 Task: Create validation rules in progress_update object.
Action: Mouse moved to (583, 49)
Screenshot: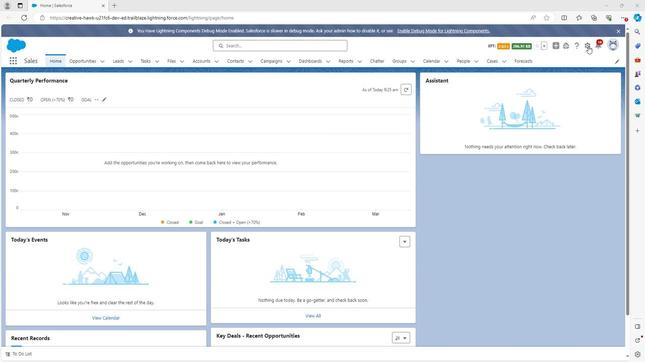 
Action: Mouse pressed left at (583, 49)
Screenshot: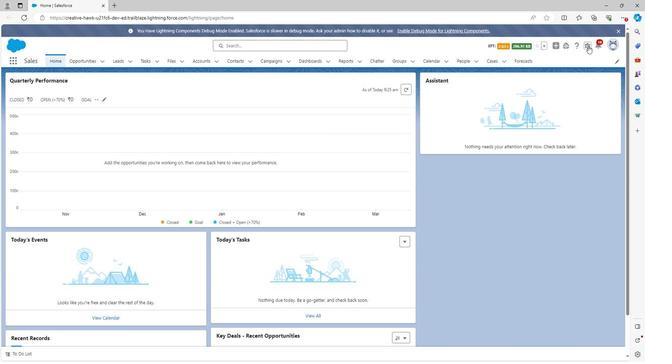 
Action: Mouse moved to (559, 71)
Screenshot: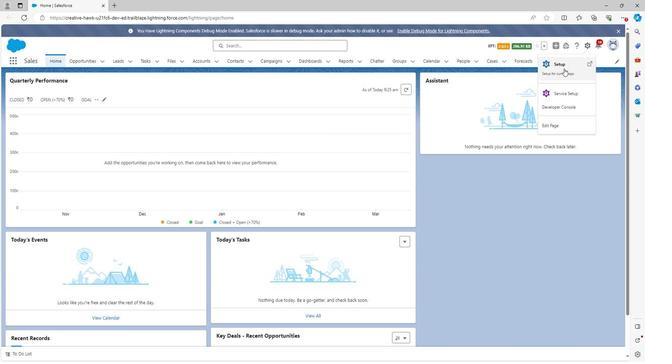 
Action: Mouse pressed left at (559, 71)
Screenshot: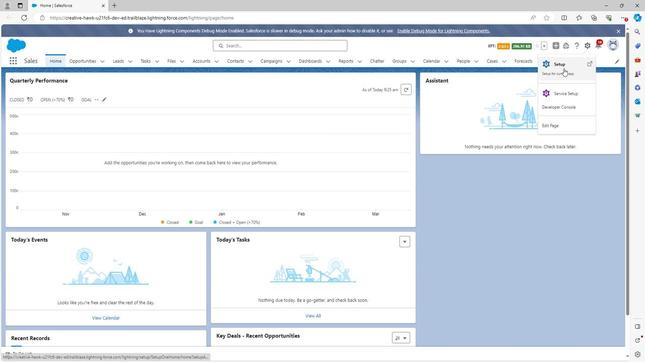 
Action: Mouse moved to (86, 65)
Screenshot: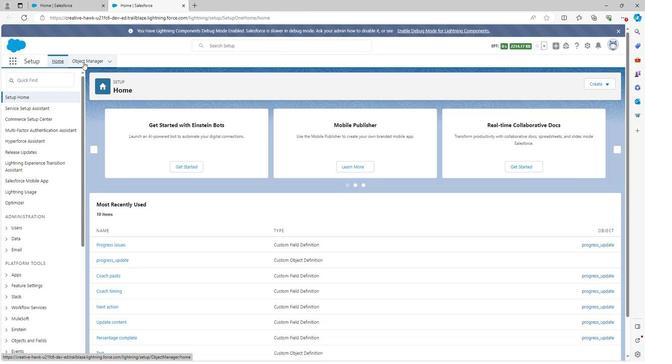 
Action: Mouse pressed left at (86, 65)
Screenshot: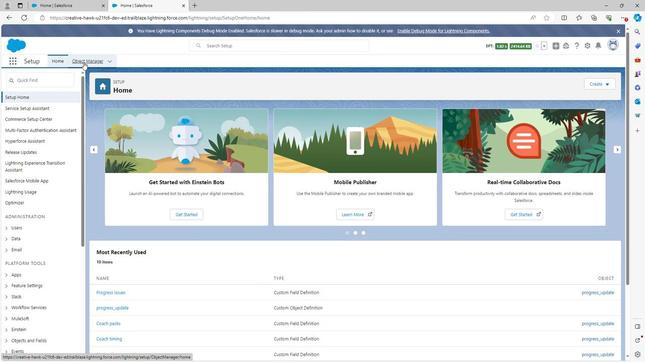 
Action: Mouse moved to (57, 256)
Screenshot: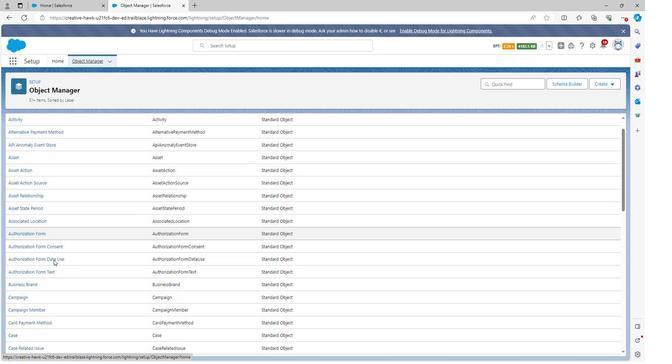 
Action: Mouse scrolled (57, 256) with delta (0, 0)
Screenshot: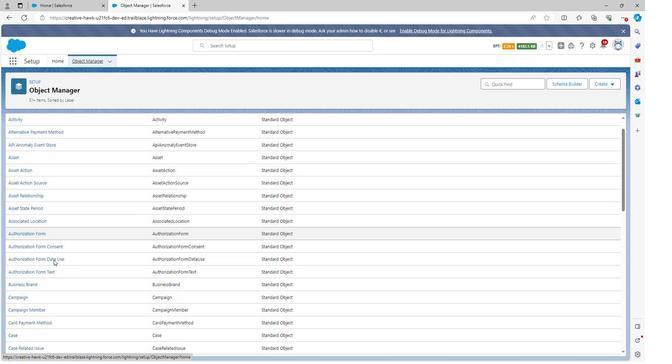 
Action: Mouse moved to (56, 261)
Screenshot: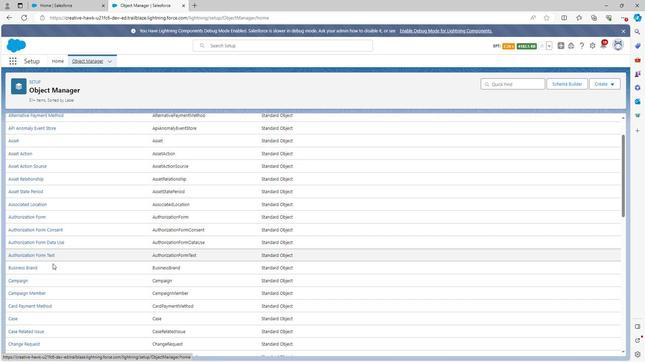 
Action: Mouse scrolled (56, 260) with delta (0, 0)
Screenshot: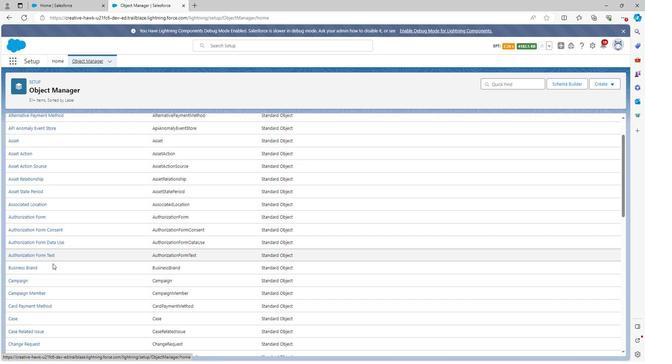 
Action: Mouse moved to (56, 261)
Screenshot: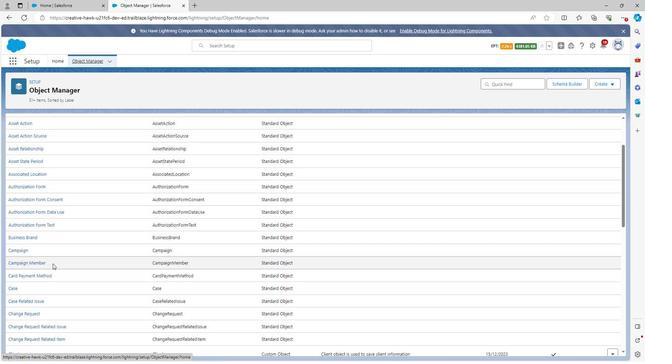 
Action: Mouse scrolled (56, 261) with delta (0, 0)
Screenshot: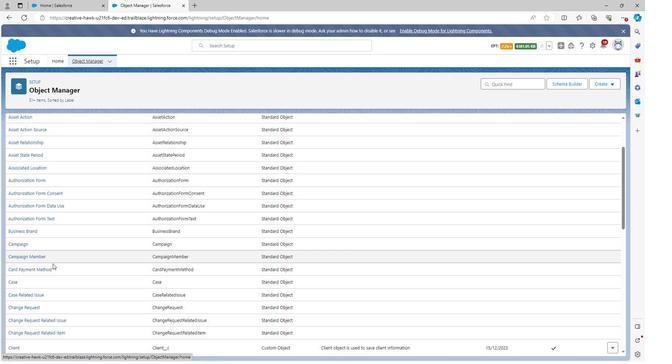 
Action: Mouse moved to (55, 262)
Screenshot: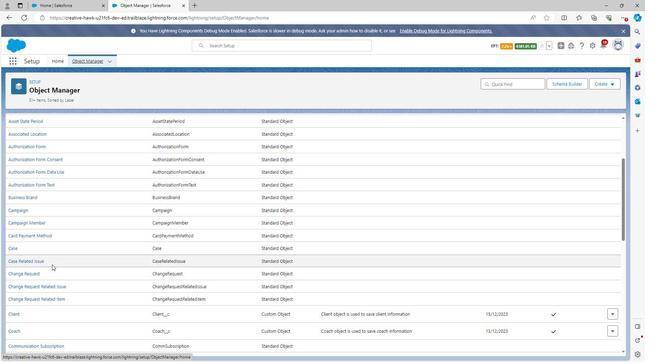 
Action: Mouse scrolled (55, 262) with delta (0, 0)
Screenshot: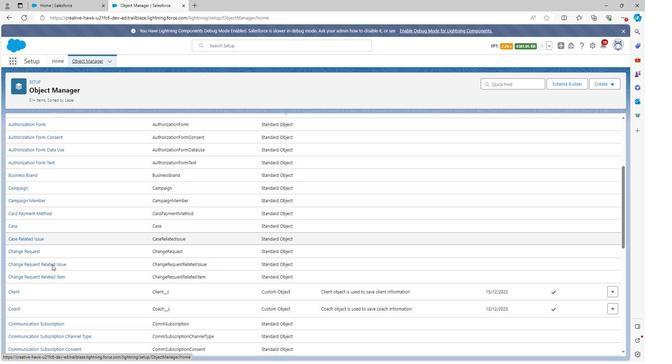 
Action: Mouse scrolled (55, 262) with delta (0, 0)
Screenshot: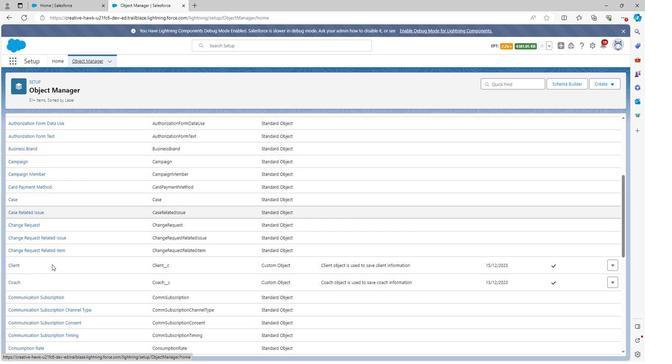 
Action: Mouse moved to (55, 263)
Screenshot: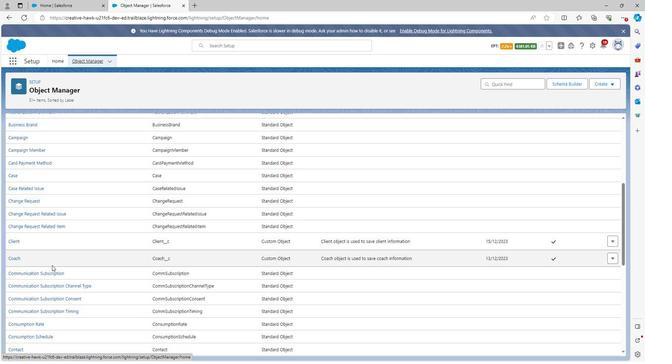 
Action: Mouse scrolled (55, 262) with delta (0, 0)
Screenshot: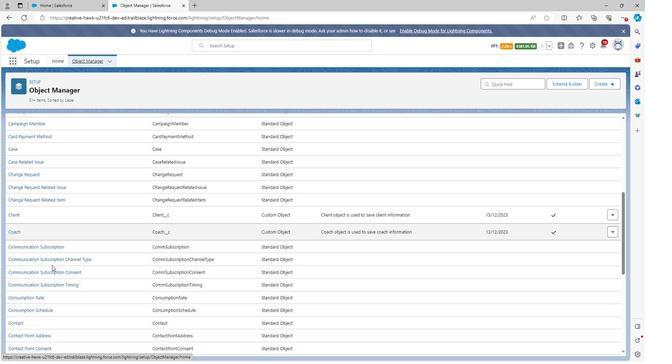 
Action: Mouse scrolled (55, 262) with delta (0, 0)
Screenshot: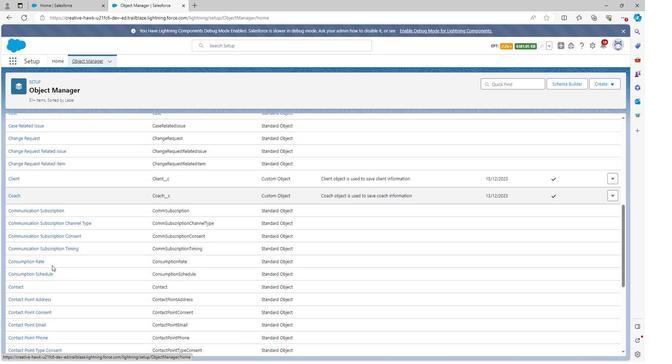 
Action: Mouse scrolled (55, 262) with delta (0, 0)
Screenshot: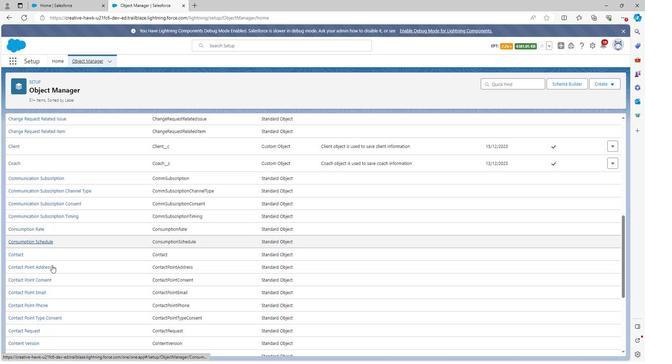 
Action: Mouse scrolled (55, 262) with delta (0, 0)
Screenshot: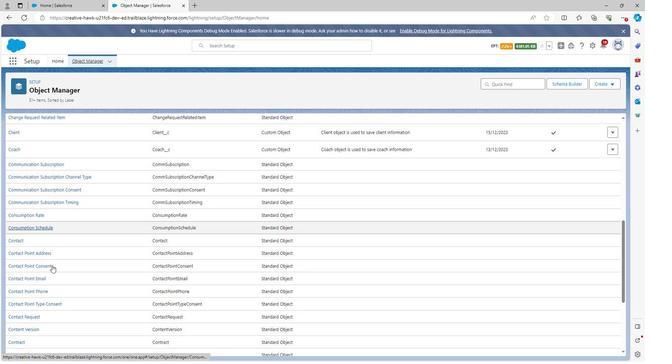 
Action: Mouse scrolled (55, 262) with delta (0, 0)
Screenshot: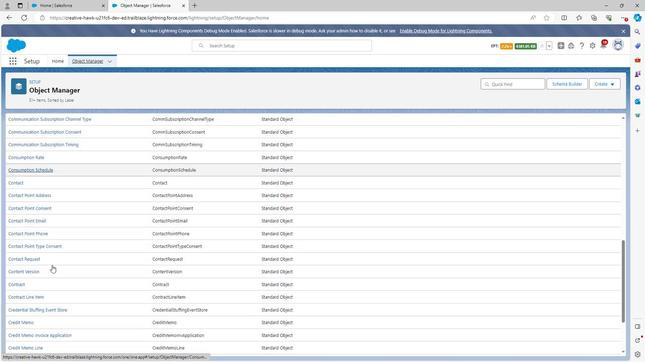 
Action: Mouse scrolled (55, 262) with delta (0, 0)
Screenshot: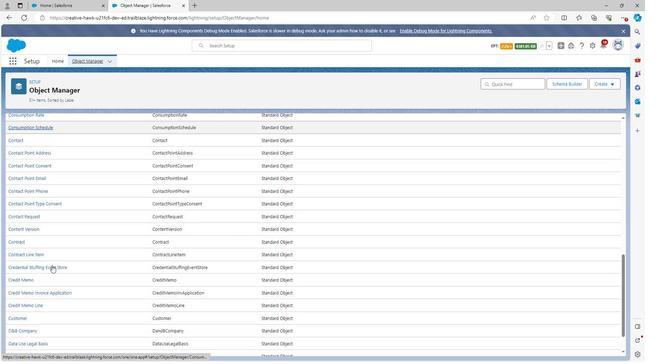 
Action: Mouse scrolled (55, 262) with delta (0, 0)
Screenshot: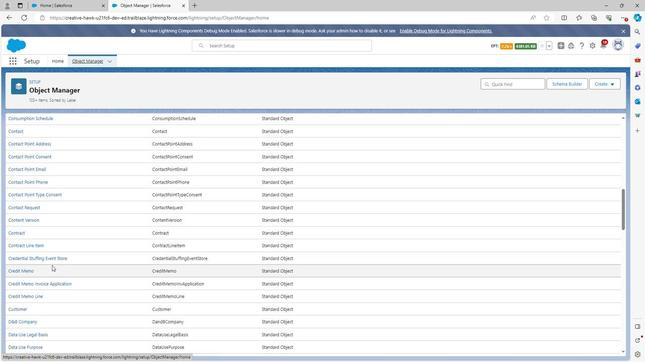 
Action: Mouse scrolled (55, 262) with delta (0, 0)
Screenshot: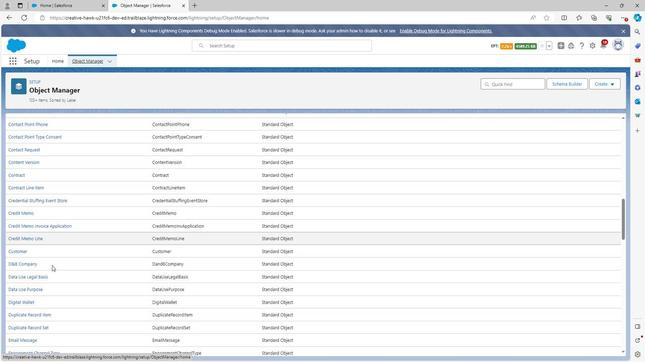
Action: Mouse moved to (55, 264)
Screenshot: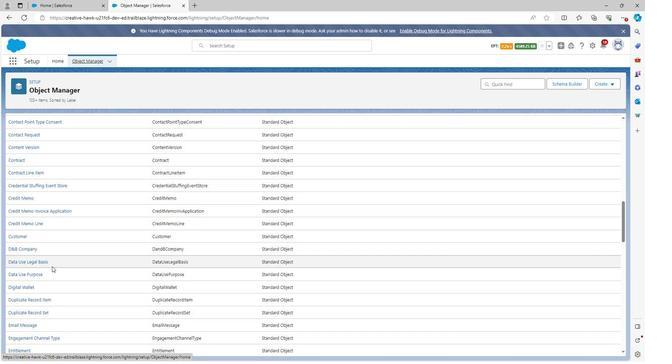 
Action: Mouse scrolled (55, 263) with delta (0, 0)
Screenshot: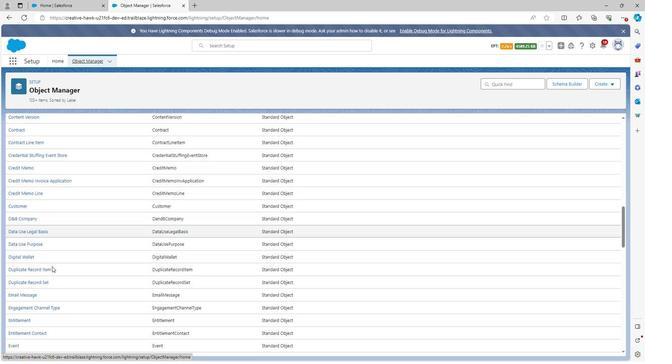 
Action: Mouse scrolled (55, 263) with delta (0, 0)
Screenshot: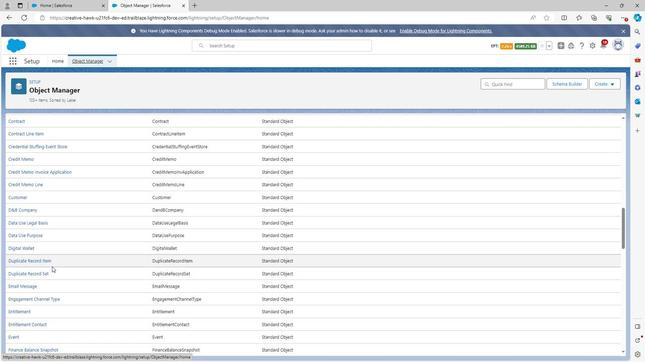 
Action: Mouse scrolled (55, 263) with delta (0, 0)
Screenshot: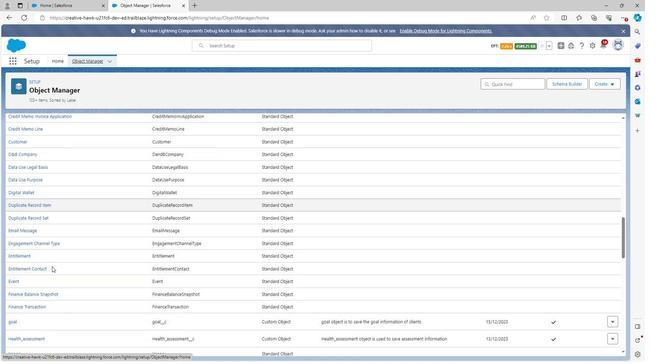 
Action: Mouse scrolled (55, 263) with delta (0, 0)
Screenshot: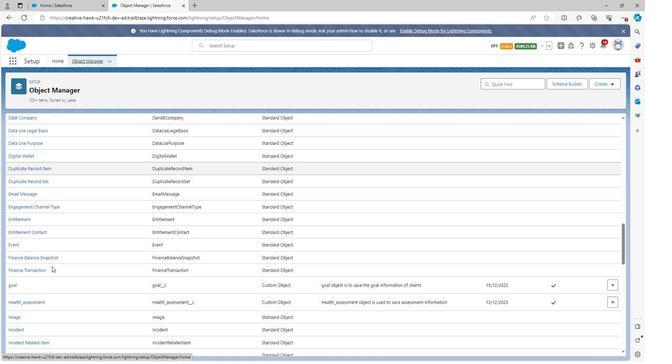 
Action: Mouse scrolled (55, 263) with delta (0, 0)
Screenshot: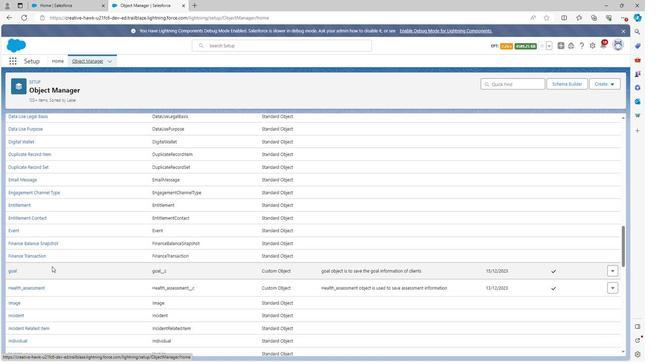 
Action: Mouse moved to (55, 264)
Screenshot: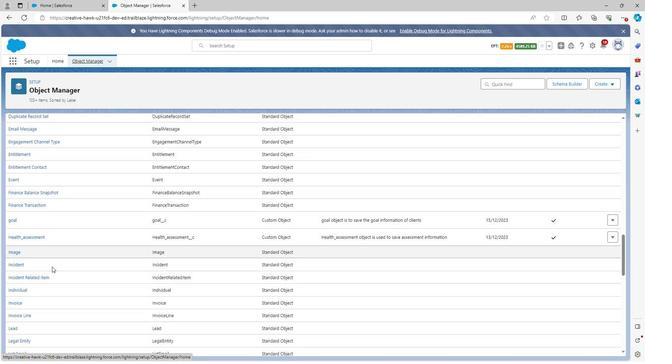
Action: Mouse scrolled (55, 264) with delta (0, 0)
Screenshot: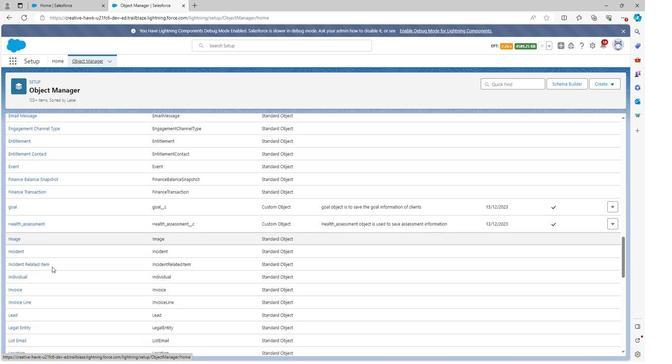 
Action: Mouse moved to (55, 265)
Screenshot: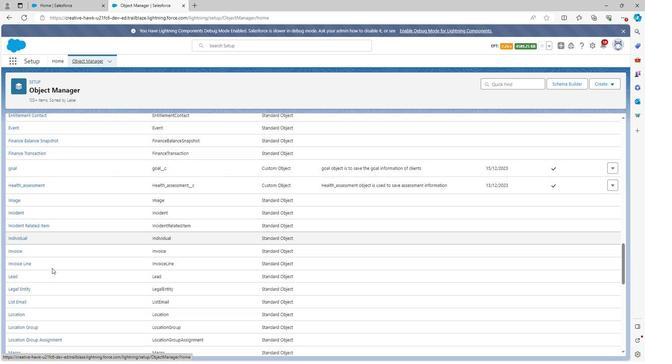 
Action: Mouse scrolled (55, 265) with delta (0, 0)
Screenshot: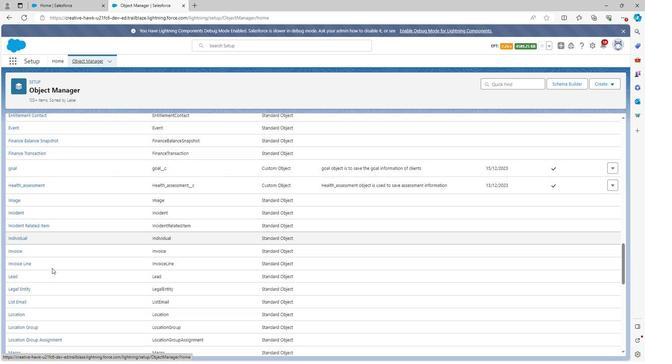 
Action: Mouse scrolled (55, 265) with delta (0, 0)
Screenshot: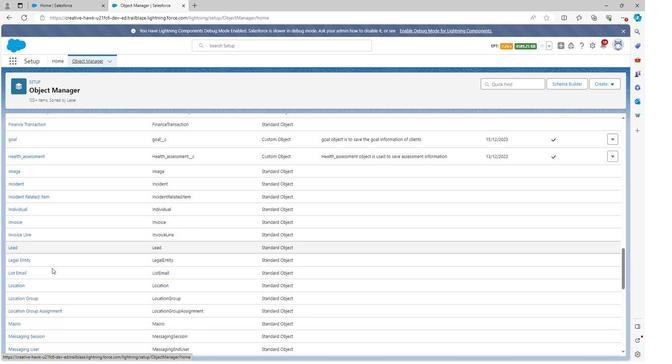 
Action: Mouse moved to (55, 266)
Screenshot: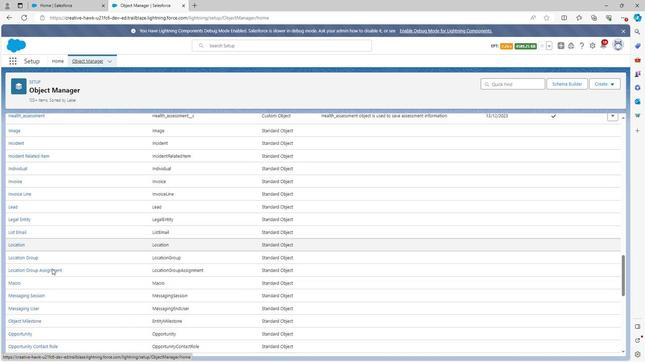 
Action: Mouse scrolled (55, 266) with delta (0, 0)
Screenshot: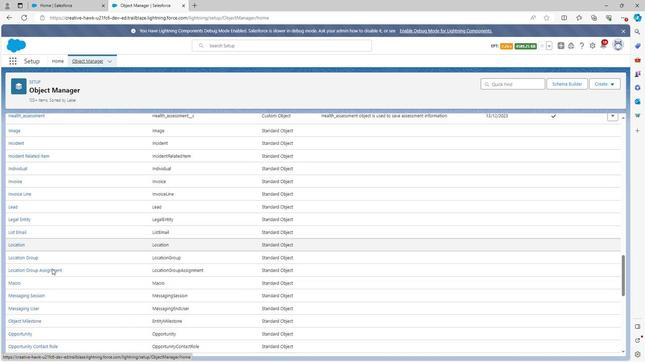 
Action: Mouse scrolled (55, 266) with delta (0, 0)
Screenshot: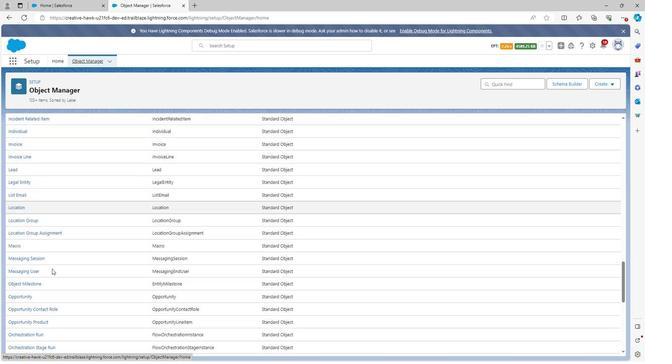 
Action: Mouse scrolled (55, 266) with delta (0, 0)
Screenshot: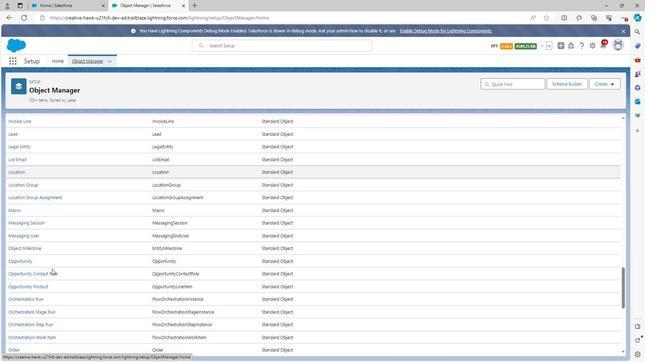 
Action: Mouse scrolled (55, 266) with delta (0, 0)
Screenshot: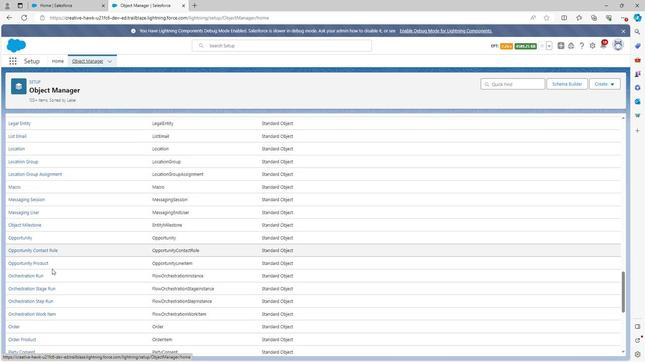 
Action: Mouse scrolled (55, 266) with delta (0, 0)
Screenshot: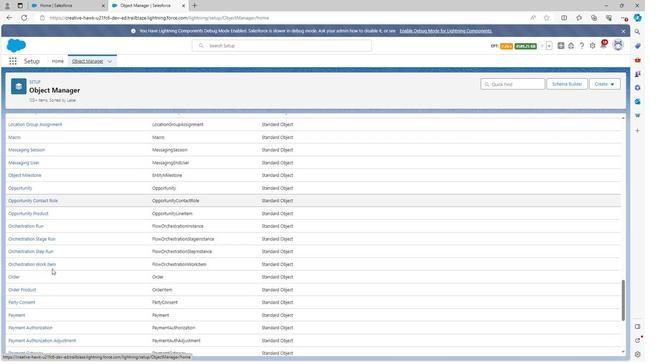 
Action: Mouse scrolled (55, 266) with delta (0, 0)
Screenshot: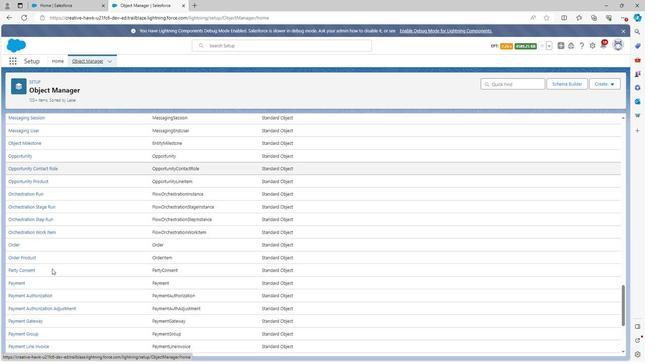 
Action: Mouse scrolled (55, 266) with delta (0, 0)
Screenshot: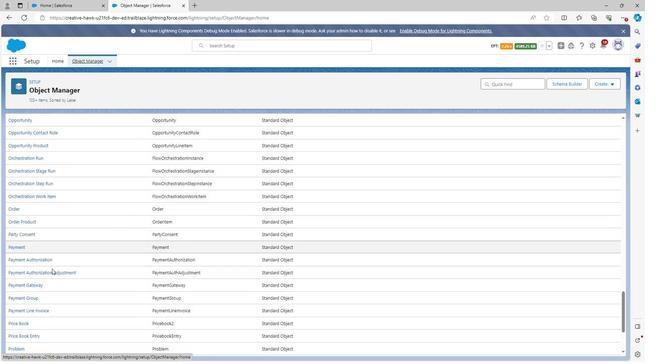 
Action: Mouse scrolled (55, 266) with delta (0, 0)
Screenshot: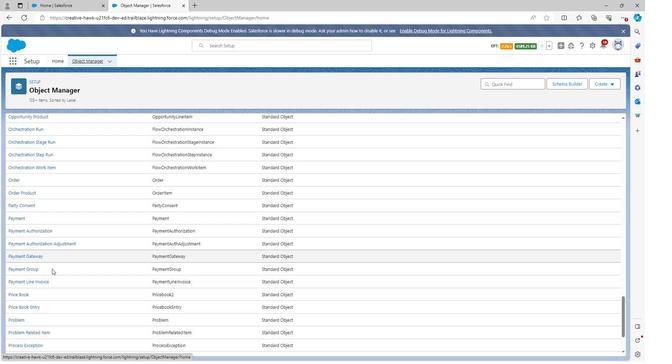 
Action: Mouse scrolled (55, 266) with delta (0, 0)
Screenshot: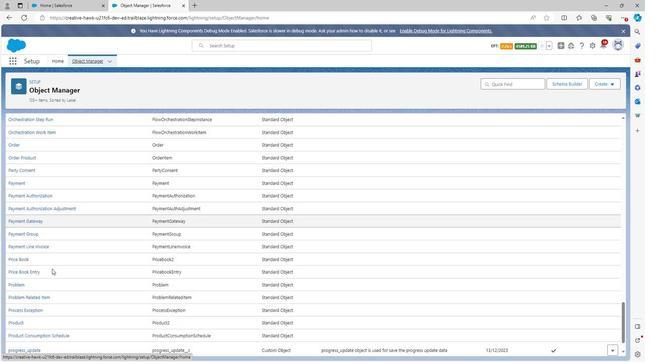 
Action: Mouse scrolled (55, 266) with delta (0, 0)
Screenshot: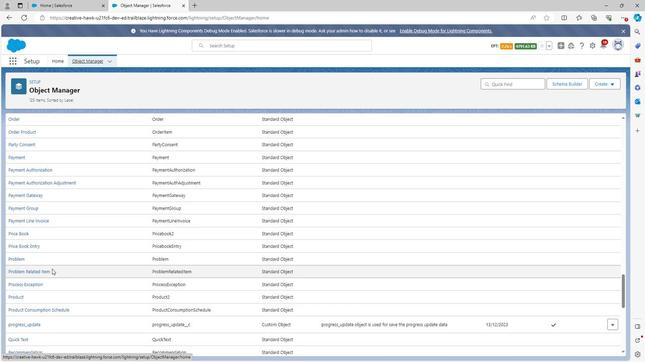
Action: Mouse moved to (55, 266)
Screenshot: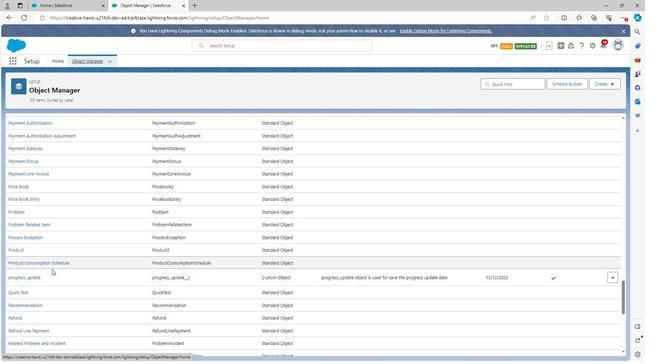 
Action: Mouse scrolled (55, 266) with delta (0, 0)
Screenshot: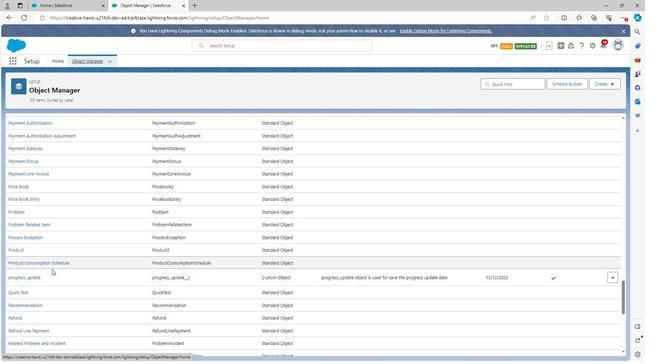 
Action: Mouse moved to (29, 254)
Screenshot: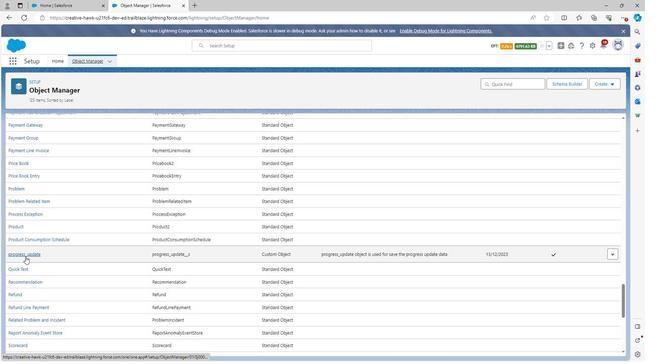 
Action: Mouse pressed left at (29, 254)
Screenshot: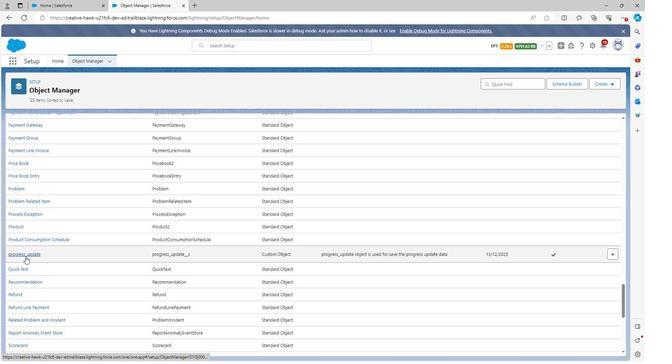 
Action: Mouse moved to (44, 133)
Screenshot: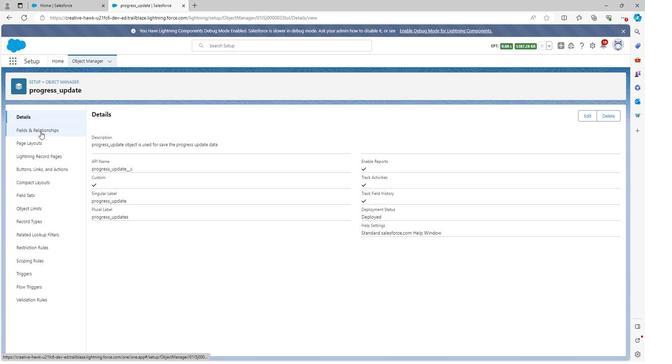 
Action: Mouse pressed left at (44, 133)
Screenshot: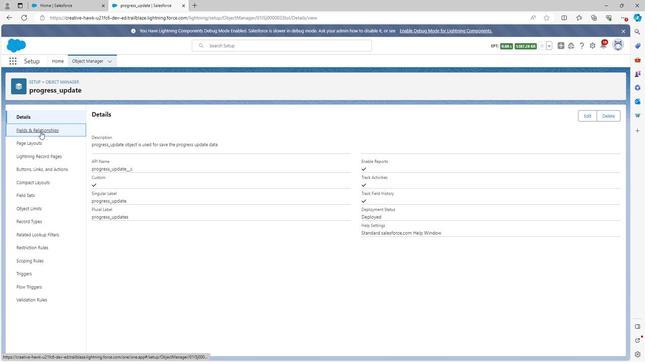 
Action: Mouse moved to (114, 234)
Screenshot: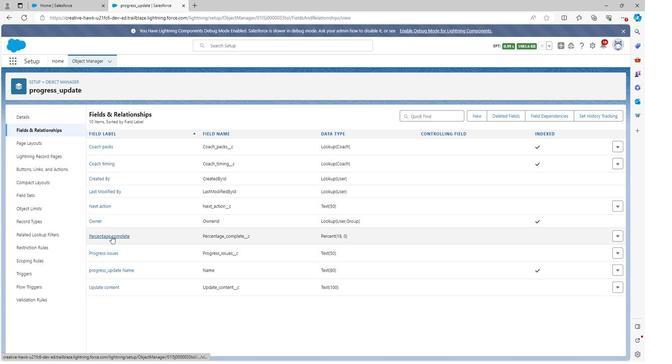 
Action: Mouse pressed left at (114, 234)
Screenshot: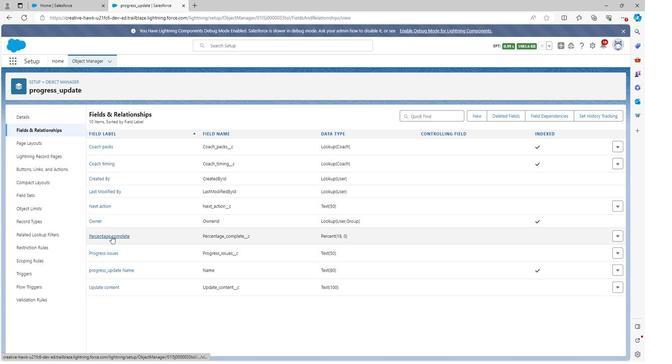 
Action: Mouse moved to (261, 289)
Screenshot: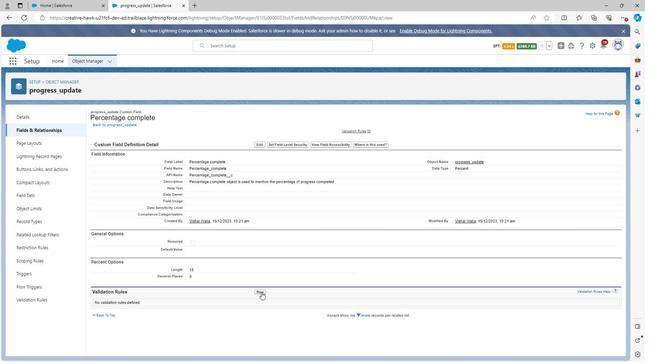 
Action: Mouse pressed left at (261, 289)
Screenshot: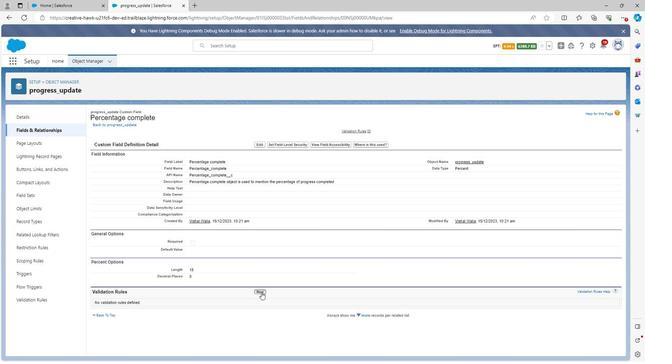 
Action: Mouse moved to (136, 159)
Screenshot: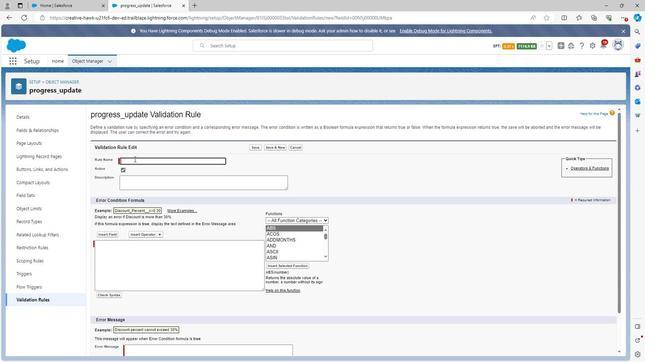 
Action: Key pressed percentage
Screenshot: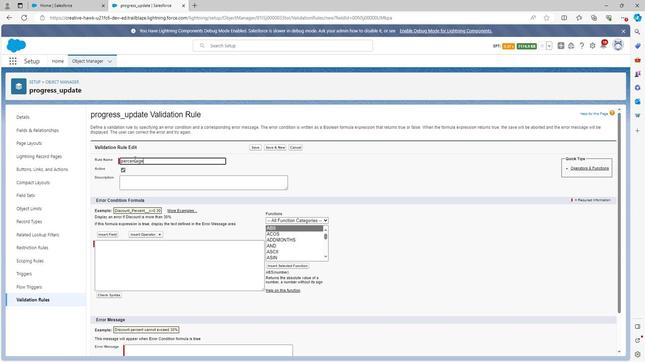 
Action: Mouse moved to (146, 178)
Screenshot: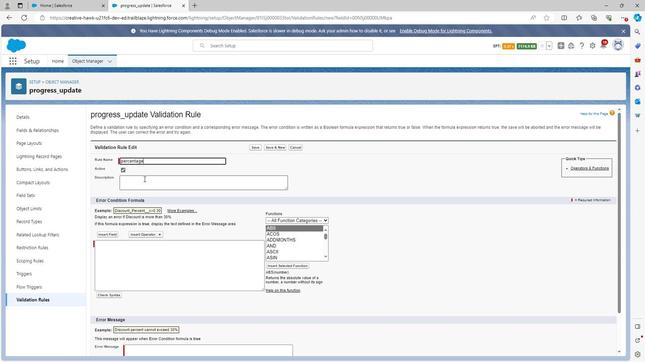 
Action: Mouse pressed left at (146, 178)
Screenshot: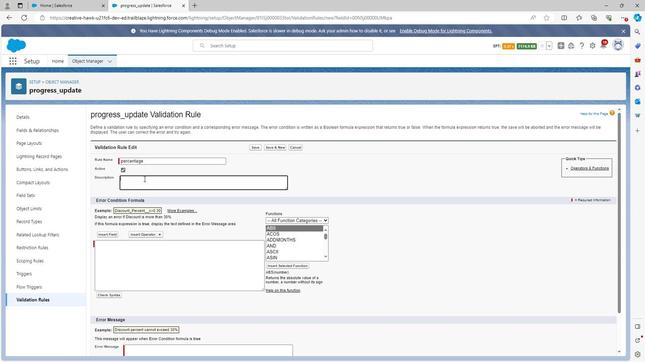 
Action: Mouse moved to (146, 179)
Screenshot: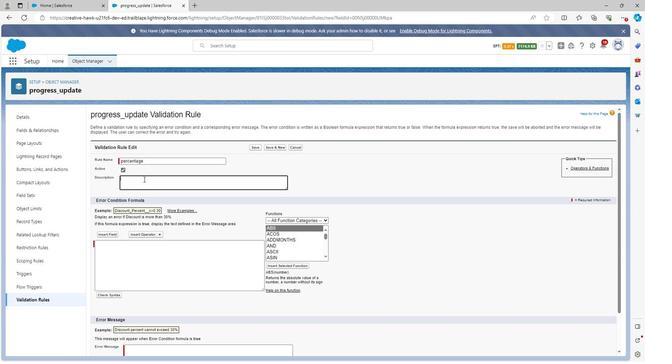 
Action: Key pressed percentage<Key.space>rule<Key.space>is<Key.space>used<Key.space>to<Key.space>define<Key.space>the<Key.space>percentage<Key.space>of<Key.space>complete
Screenshot: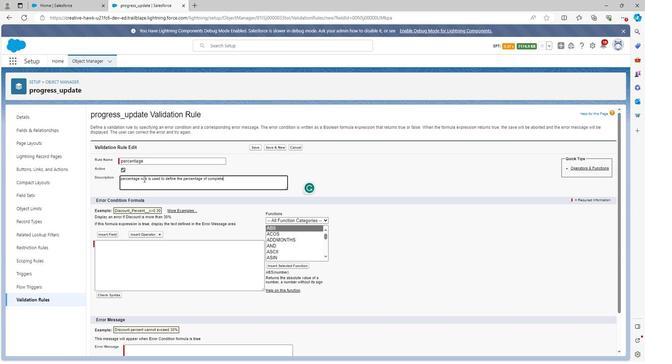 
Action: Mouse moved to (112, 230)
Screenshot: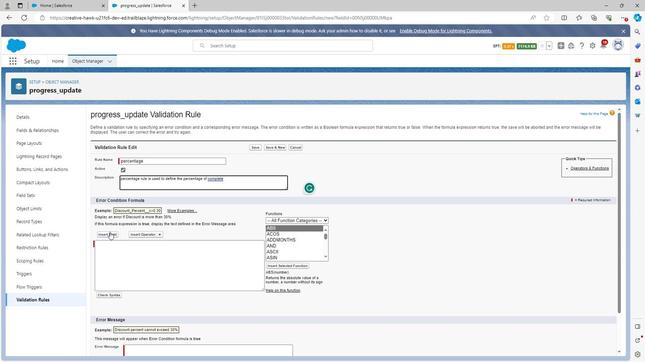 
Action: Mouse pressed left at (112, 230)
Screenshot: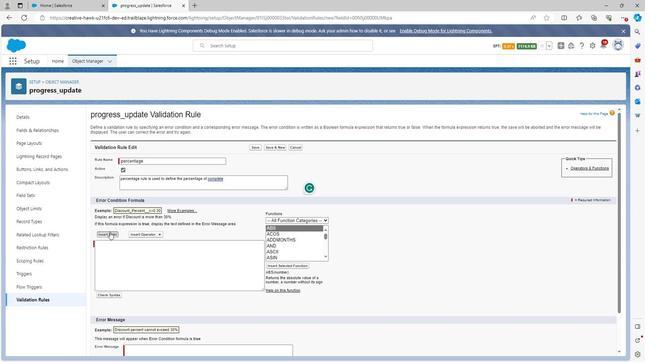 
Action: Mouse moved to (304, 228)
Screenshot: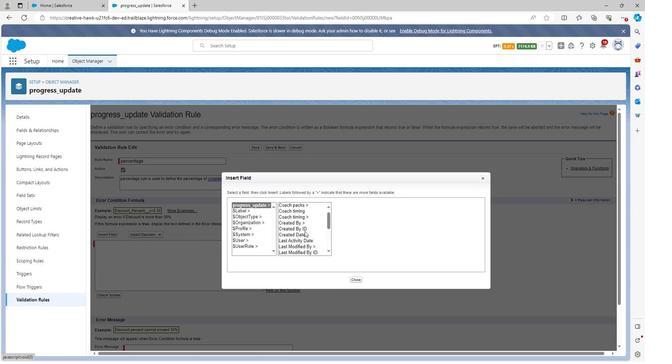 
Action: Mouse scrolled (304, 228) with delta (0, 0)
Screenshot: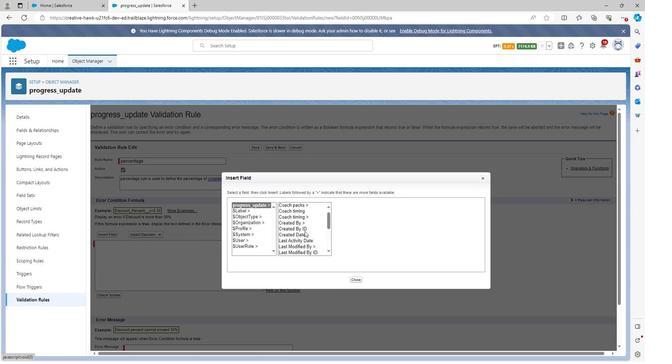 
Action: Mouse moved to (304, 229)
Screenshot: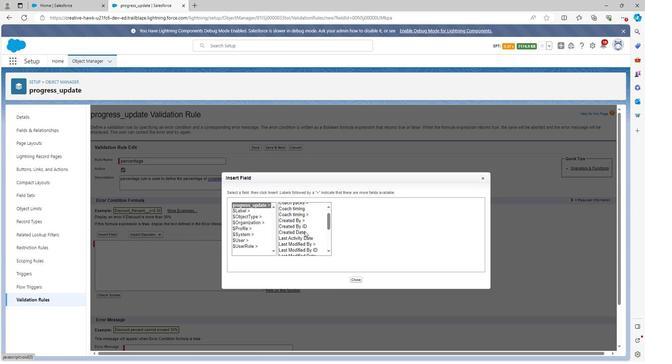 
Action: Mouse scrolled (304, 229) with delta (0, 0)
Screenshot: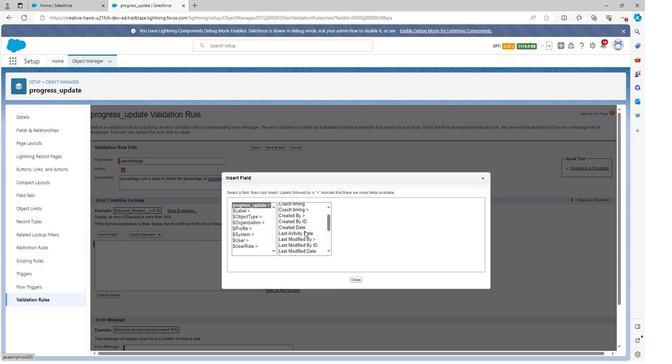 
Action: Mouse moved to (303, 231)
Screenshot: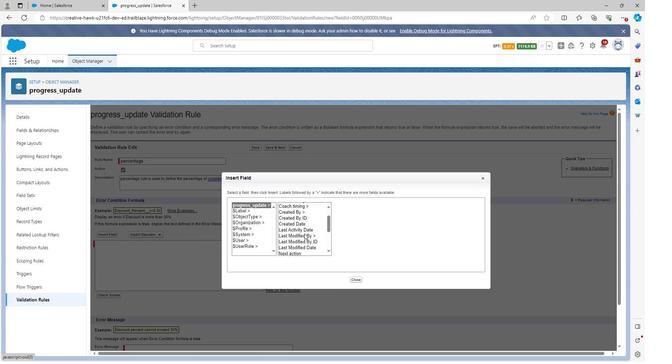 
Action: Mouse scrolled (303, 231) with delta (0, 0)
Screenshot: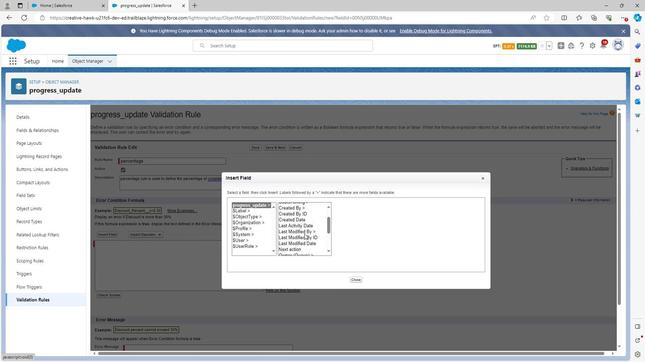 
Action: Mouse moved to (303, 232)
Screenshot: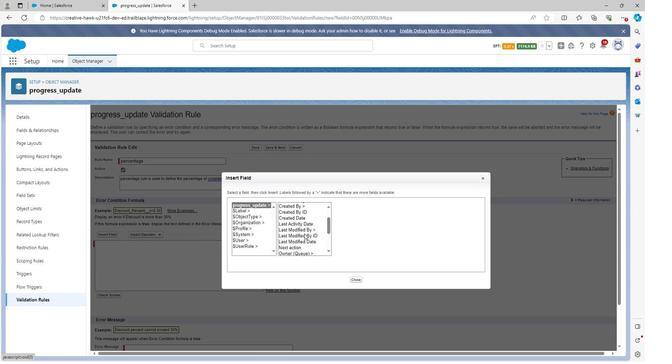 
Action: Mouse scrolled (303, 231) with delta (0, 0)
Screenshot: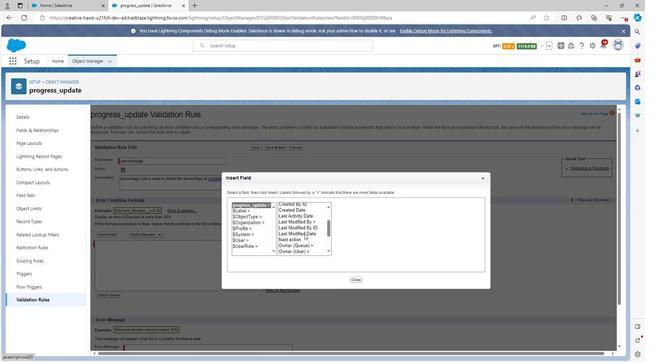
Action: Mouse scrolled (303, 231) with delta (0, 0)
Screenshot: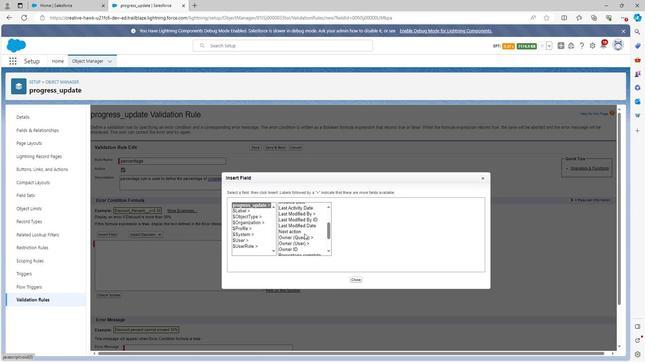 
Action: Mouse moved to (303, 232)
Screenshot: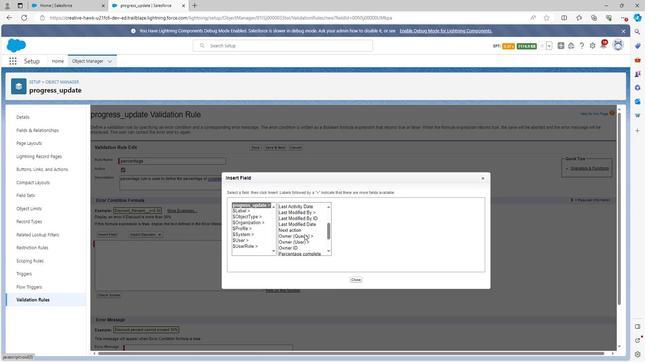 
Action: Mouse scrolled (303, 232) with delta (0, 0)
Screenshot: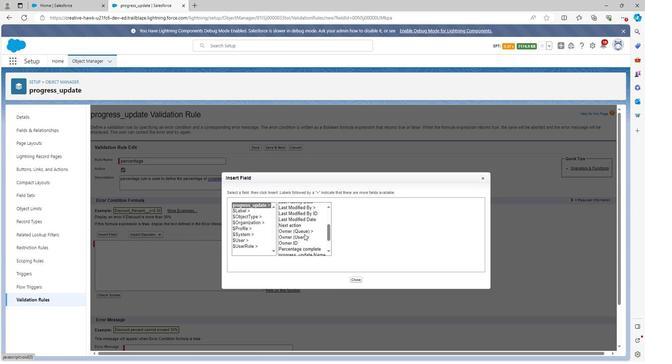 
Action: Mouse moved to (299, 242)
Screenshot: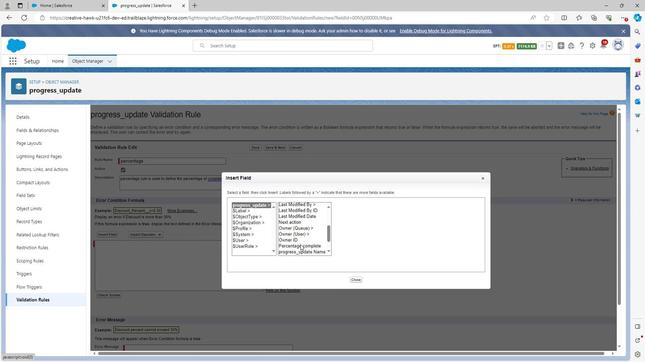 
Action: Mouse pressed left at (299, 242)
Screenshot: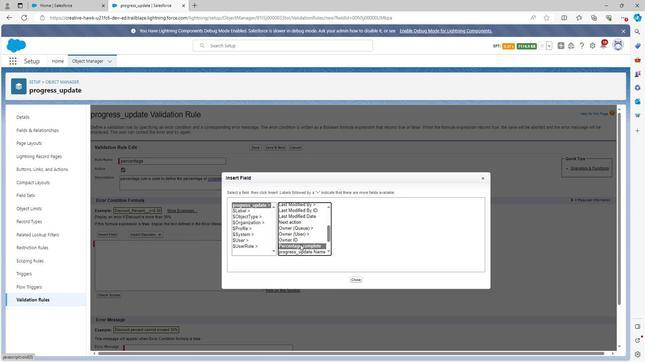 
Action: Mouse moved to (359, 239)
Screenshot: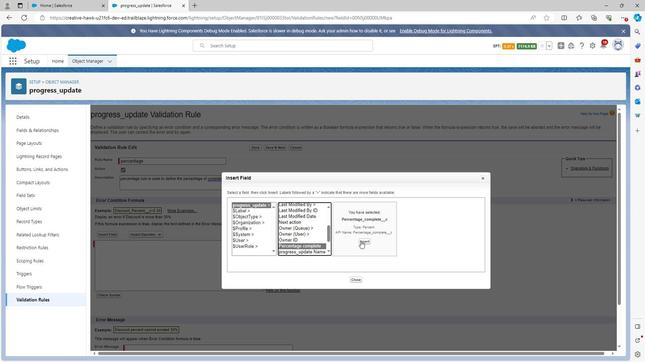 
Action: Mouse pressed left at (359, 239)
Screenshot: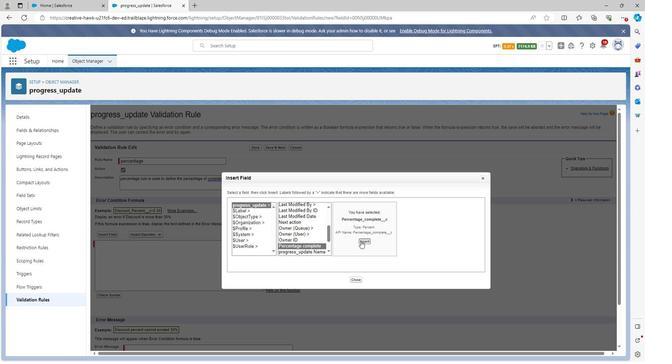 
Action: Mouse moved to (148, 231)
Screenshot: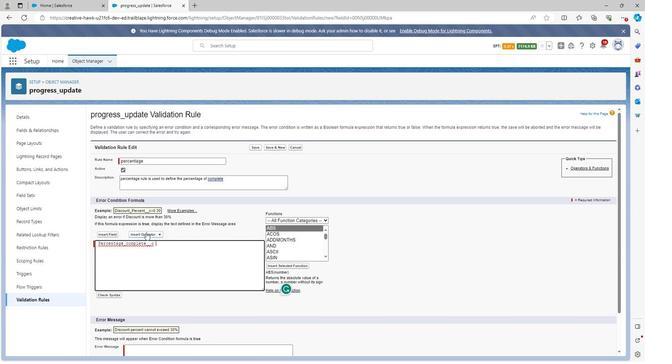 
Action: Mouse pressed left at (148, 231)
Screenshot: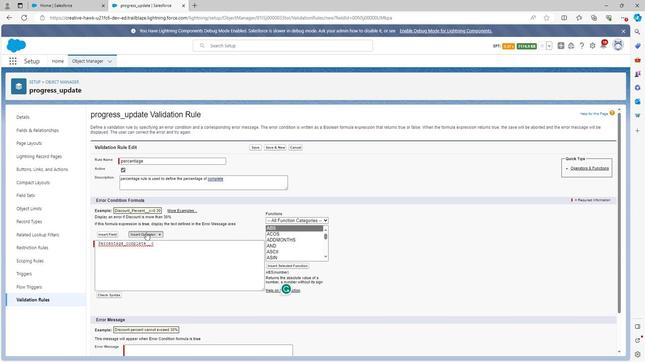 
Action: Mouse moved to (146, 318)
Screenshot: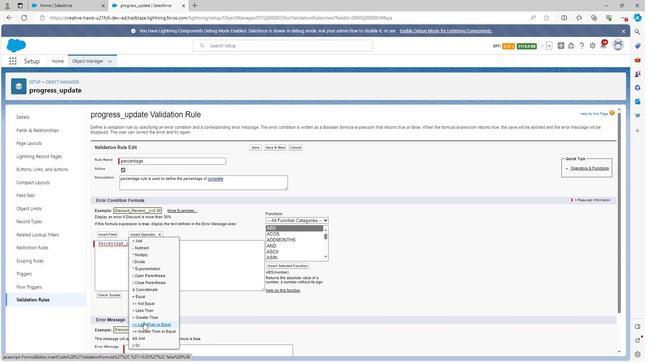 
Action: Mouse pressed left at (146, 318)
Screenshot: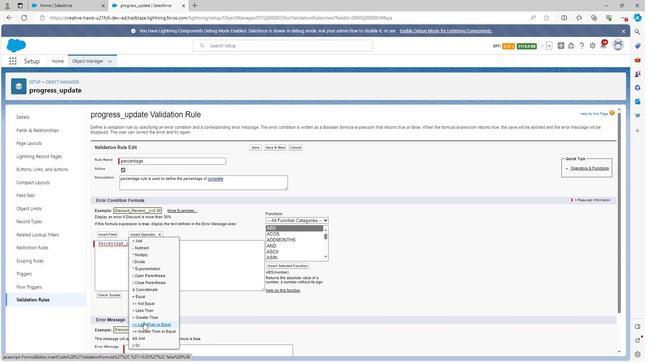 
Action: Mouse moved to (160, 285)
Screenshot: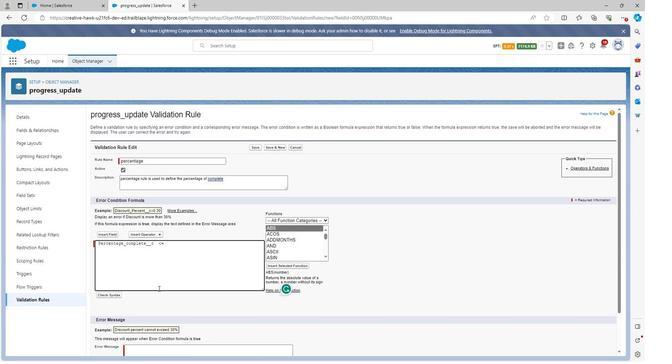 
Action: Key pressed 100
Screenshot: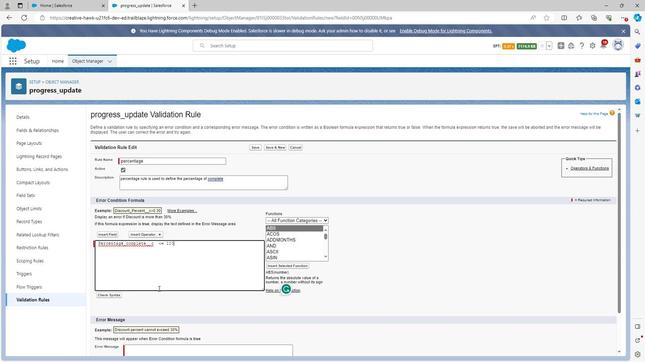 
Action: Mouse moved to (124, 296)
Screenshot: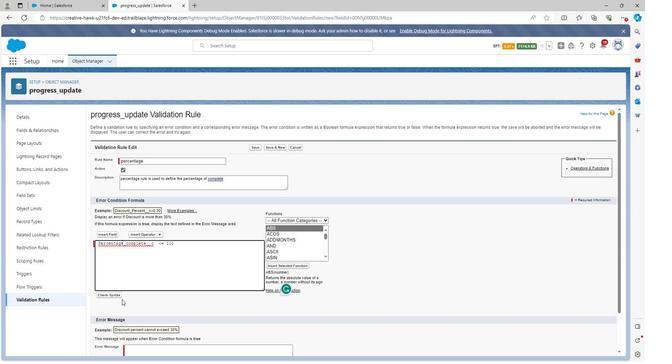 
Action: Mouse scrolled (124, 295) with delta (0, 0)
Screenshot: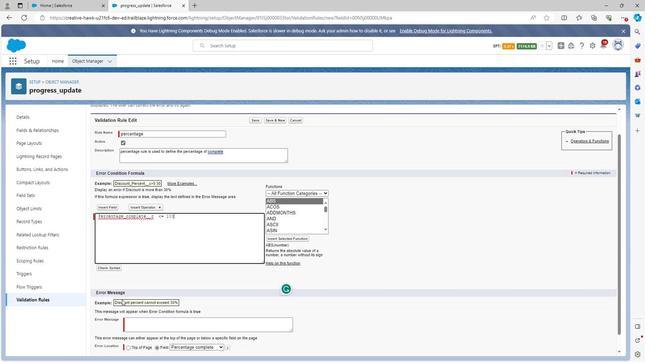 
Action: Mouse scrolled (124, 295) with delta (0, 0)
Screenshot: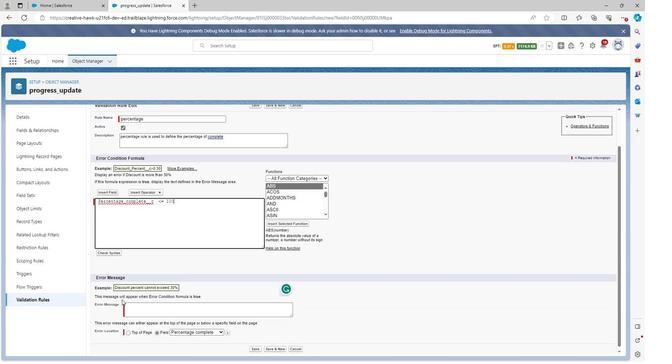 
Action: Mouse moved to (139, 302)
Screenshot: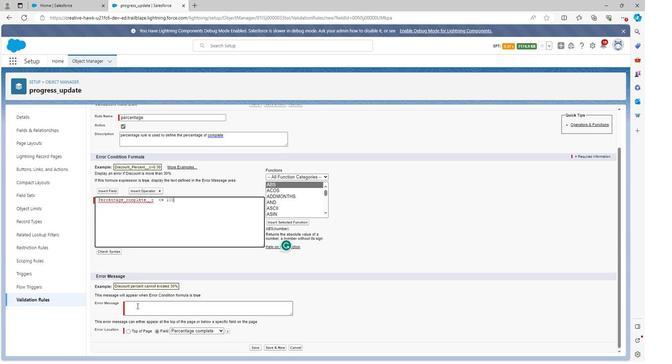 
Action: Mouse pressed left at (139, 302)
Screenshot: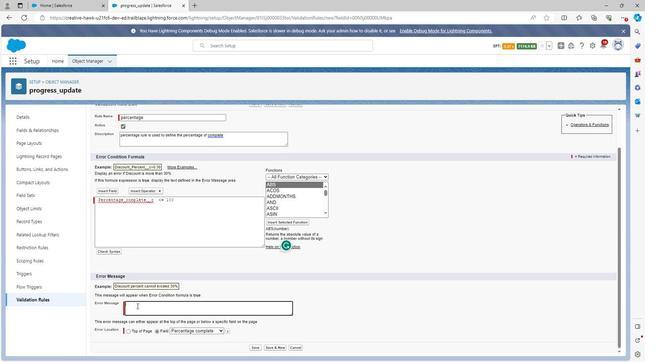 
Action: Key pressed <Key.shift><Key.shift><Key.shift><Key.shift><Key.shift><Key.shift><Key.shift>Percentage<Key.space>complete<Key.space>should<Key.space>not<Key.space>be<Key.space>equal<Key.space>===<Key.backspace><Key.backspace><Key.backspace><Key.backspace><Key.backspace><Key.backspace><Key.backspace><Key.backspace><Key.backspace>greater<Key.space>than<Key.space>100
Screenshot: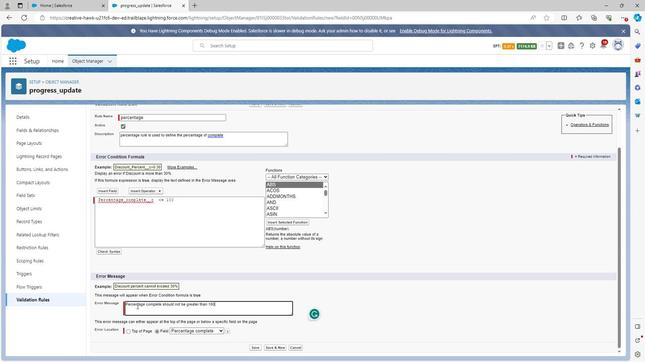 
Action: Mouse moved to (144, 299)
Screenshot: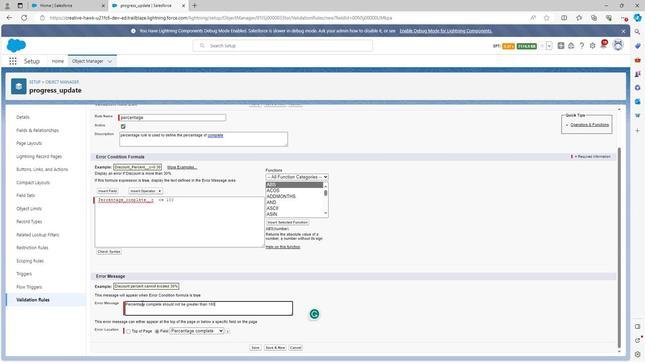 
Action: Mouse scrolled (144, 299) with delta (0, 0)
Screenshot: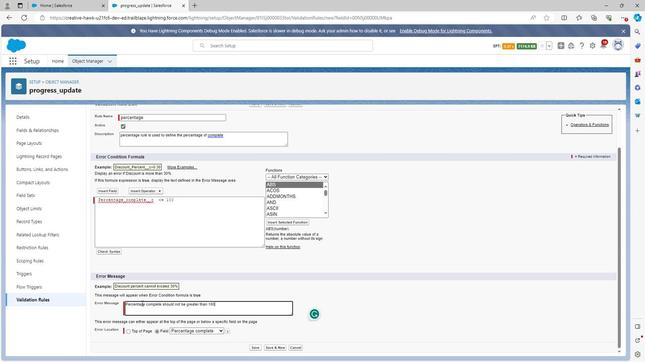 
Action: Mouse scrolled (144, 299) with delta (0, 0)
Screenshot: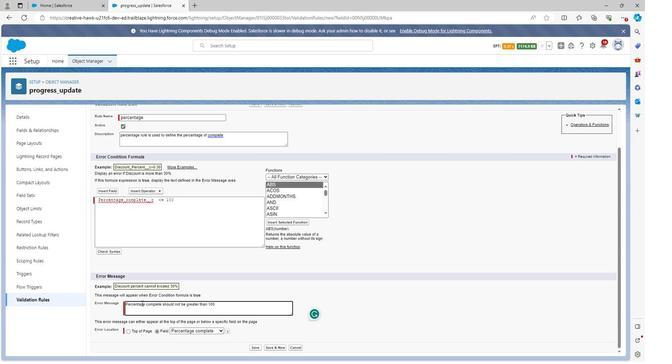 
Action: Mouse scrolled (144, 299) with delta (0, 0)
Screenshot: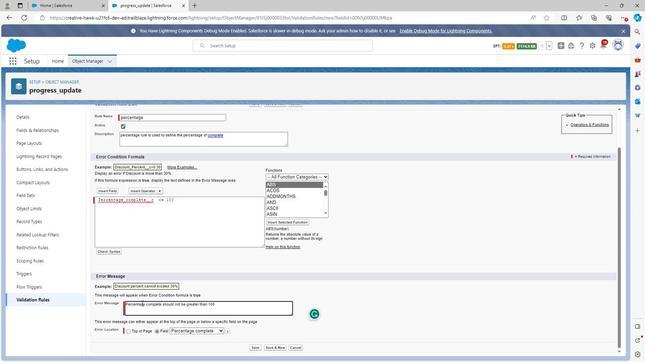 
Action: Mouse scrolled (144, 299) with delta (0, 0)
Screenshot: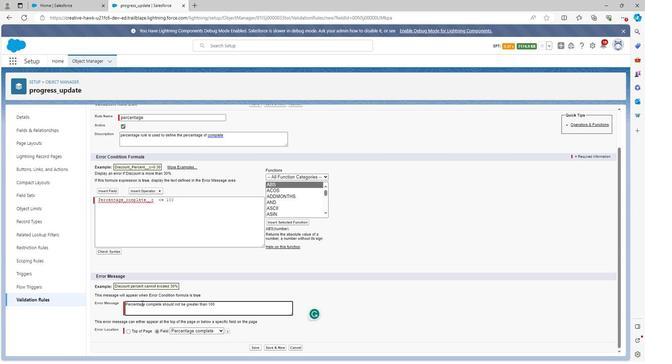 
Action: Mouse moved to (257, 341)
Screenshot: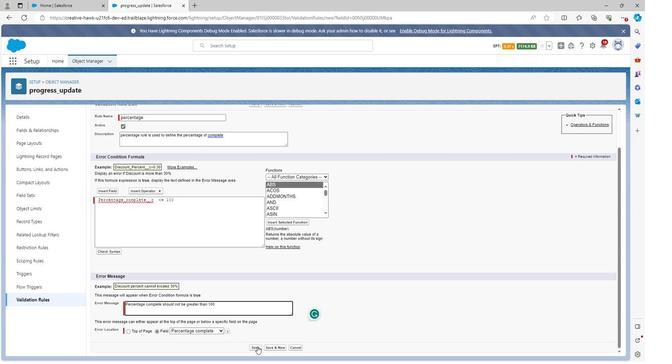 
Action: Mouse pressed left at (257, 341)
Screenshot: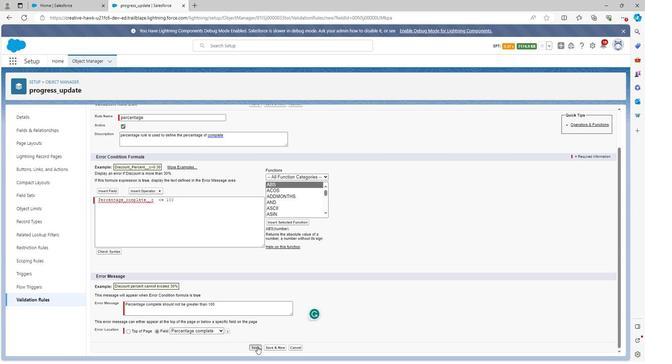 
Action: Mouse moved to (95, 64)
Screenshot: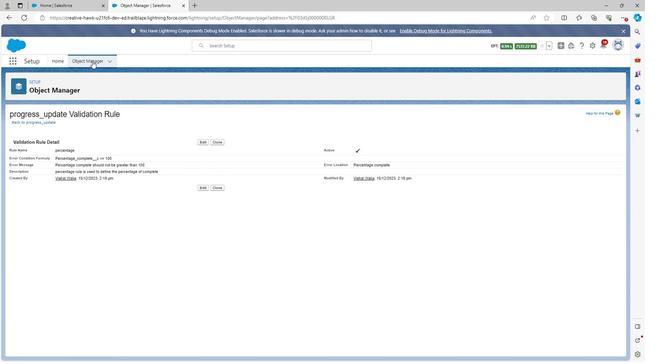 
Action: Mouse pressed left at (95, 64)
Screenshot: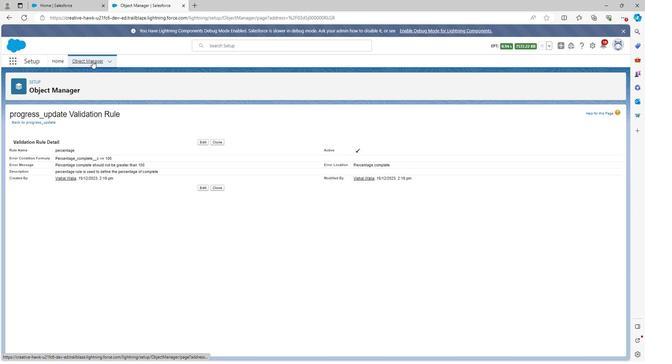 
Action: Mouse moved to (57, 200)
Screenshot: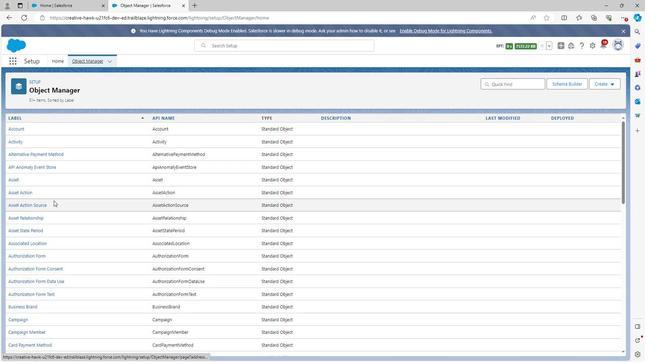 
Action: Mouse scrolled (57, 199) with delta (0, 0)
Screenshot: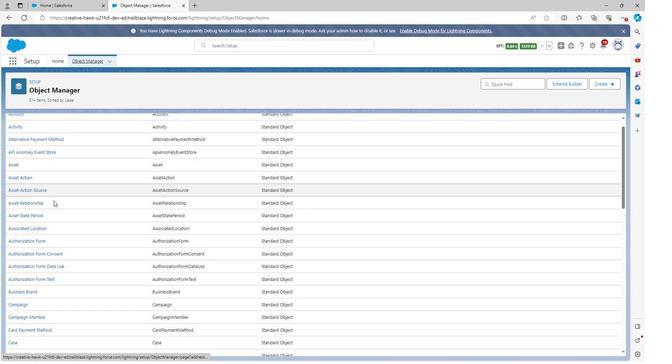 
Action: Mouse scrolled (57, 199) with delta (0, 0)
Screenshot: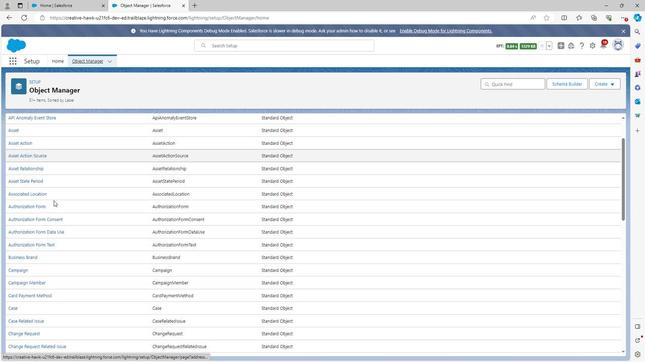 
Action: Mouse scrolled (57, 199) with delta (0, 0)
Screenshot: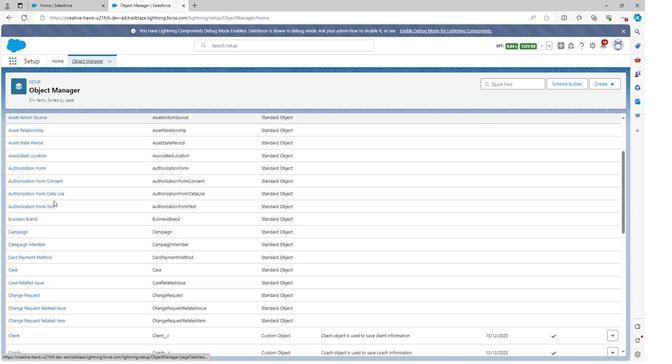 
Action: Mouse scrolled (57, 199) with delta (0, 0)
Screenshot: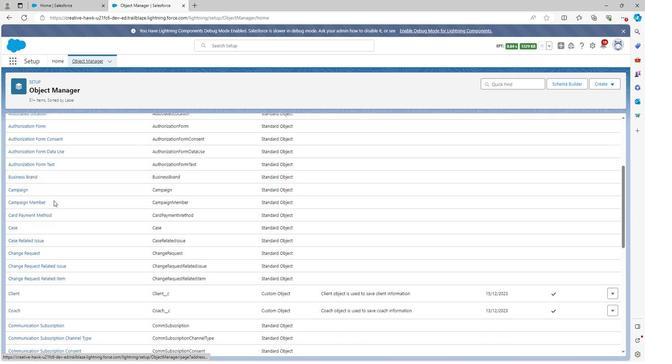 
Action: Mouse scrolled (57, 199) with delta (0, 0)
Screenshot: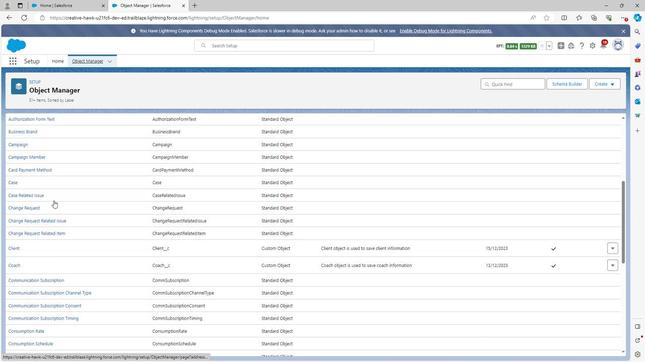 
Action: Mouse scrolled (57, 199) with delta (0, 0)
Screenshot: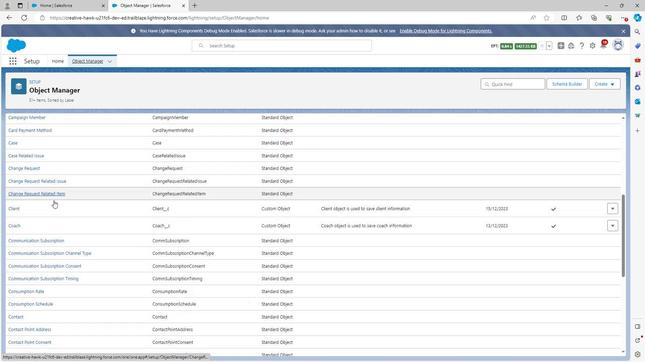 
Action: Mouse scrolled (57, 199) with delta (0, 0)
Screenshot: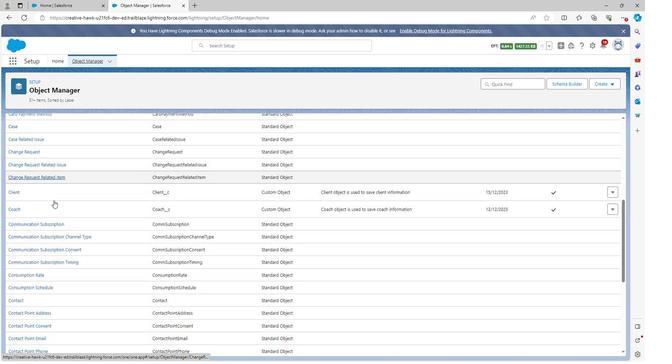 
Action: Mouse scrolled (57, 199) with delta (0, 0)
Screenshot: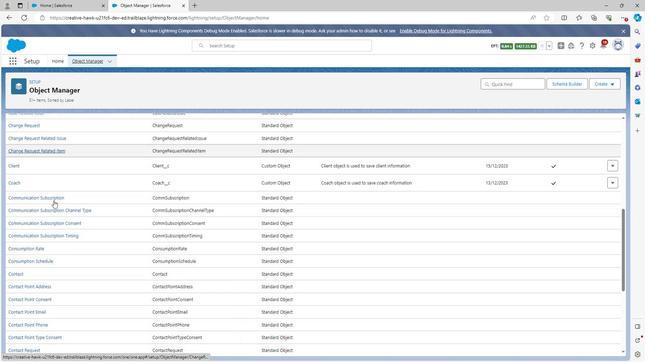 
Action: Mouse moved to (57, 200)
Screenshot: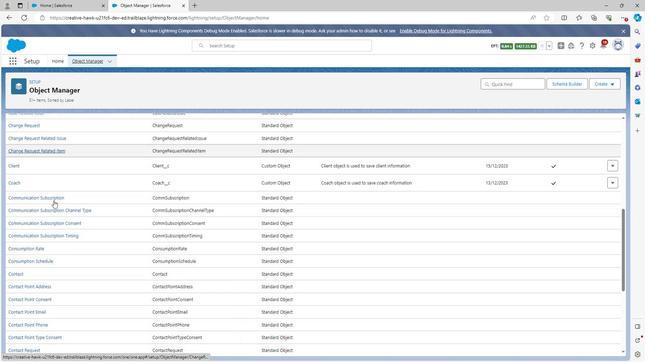 
Action: Mouse scrolled (57, 199) with delta (0, 0)
Screenshot: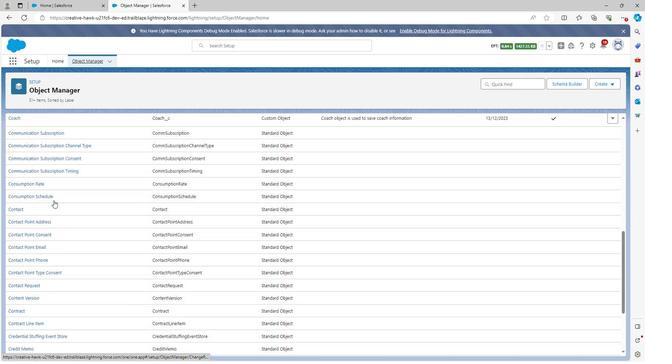 
Action: Mouse scrolled (57, 199) with delta (0, 0)
Screenshot: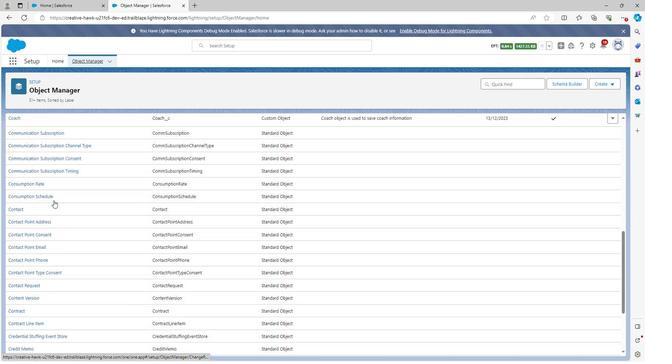 
Action: Mouse scrolled (57, 199) with delta (0, 0)
Screenshot: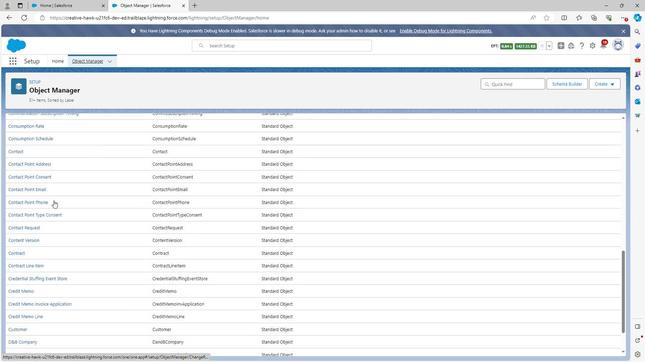 
Action: Mouse scrolled (57, 199) with delta (0, 0)
Screenshot: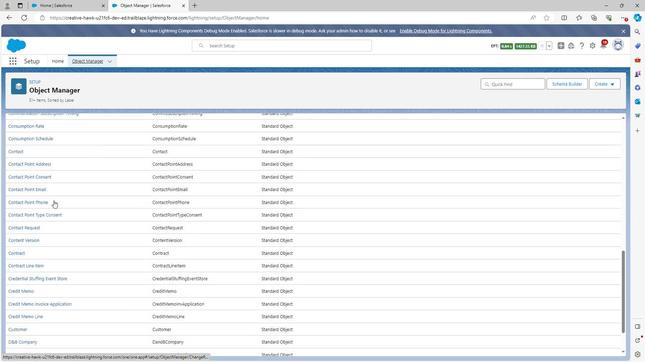 
Action: Mouse scrolled (57, 199) with delta (0, 0)
Screenshot: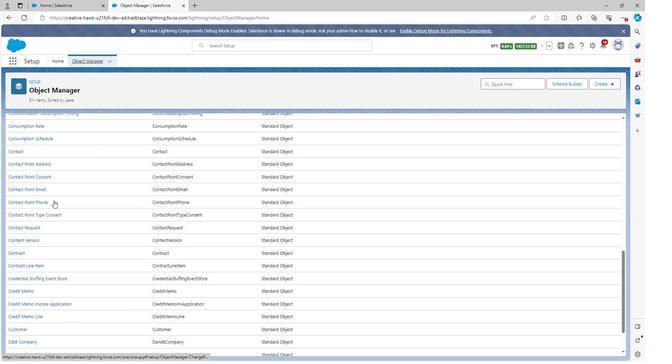 
Action: Mouse scrolled (57, 199) with delta (0, 0)
Screenshot: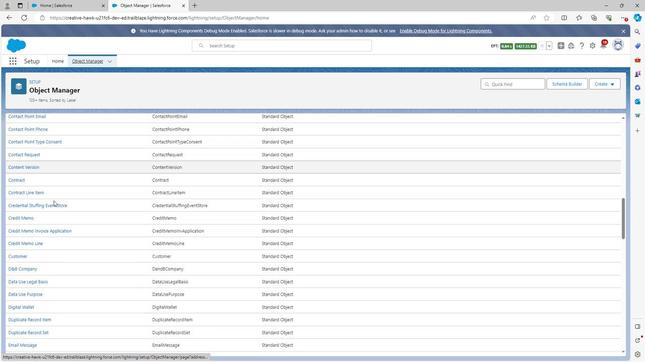 
Action: Mouse scrolled (57, 199) with delta (0, 0)
Screenshot: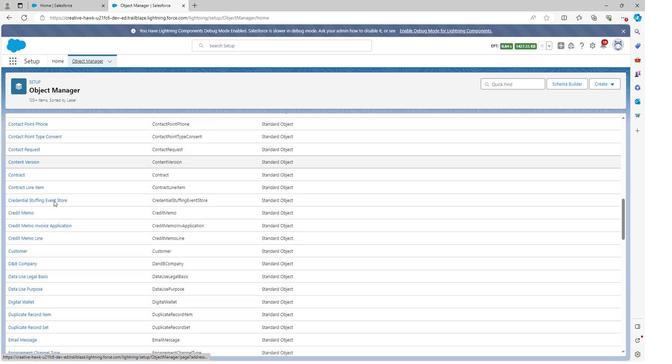 
Action: Mouse scrolled (57, 199) with delta (0, 0)
Screenshot: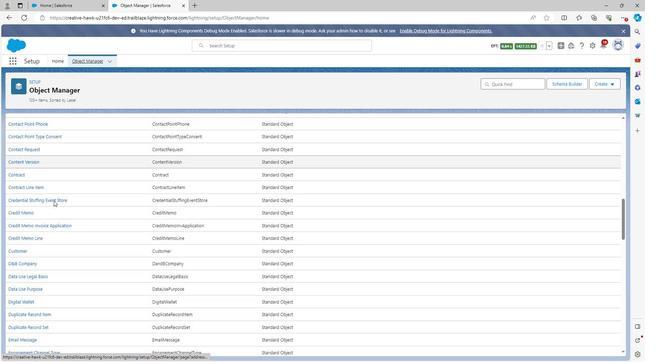 
Action: Mouse scrolled (57, 199) with delta (0, 0)
Screenshot: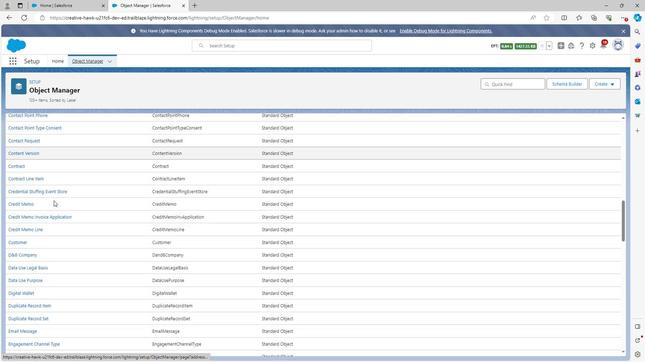 
Action: Mouse scrolled (57, 199) with delta (0, 0)
Screenshot: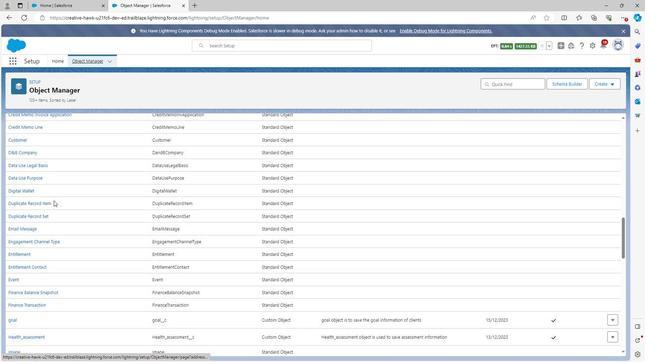 
Action: Mouse scrolled (57, 199) with delta (0, 0)
Screenshot: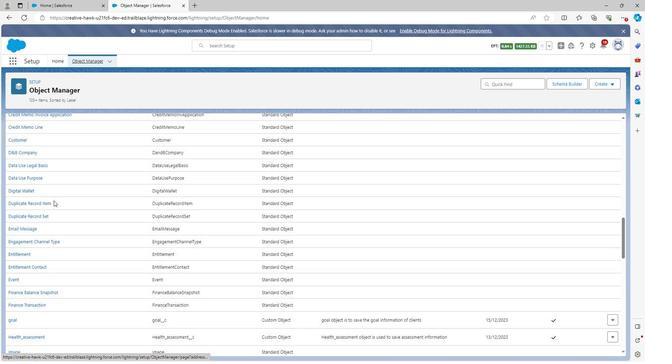 
Action: Mouse scrolled (57, 199) with delta (0, 0)
Screenshot: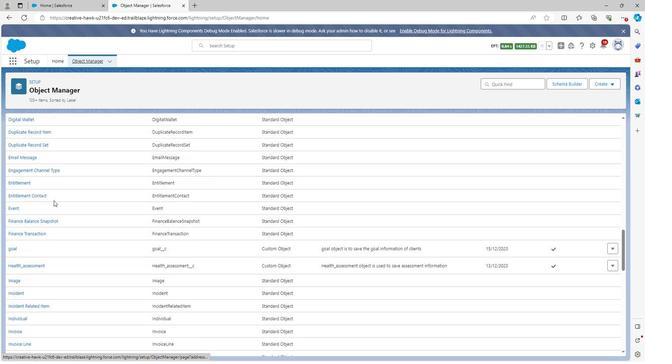 
Action: Mouse scrolled (57, 199) with delta (0, 0)
Screenshot: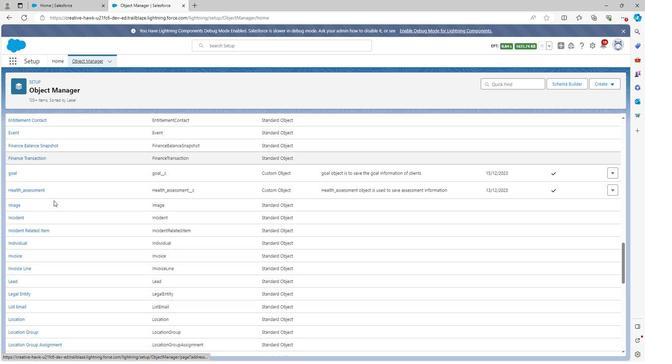 
Action: Mouse scrolled (57, 199) with delta (0, 0)
Screenshot: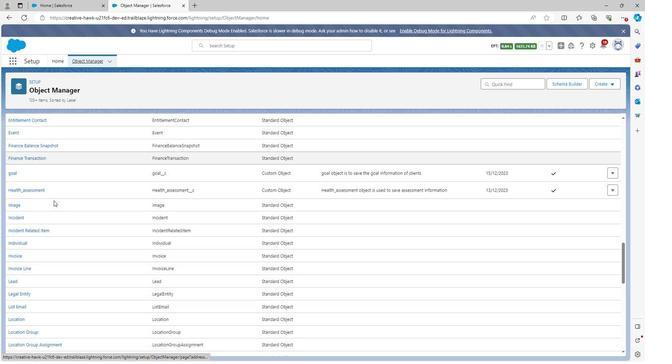 
Action: Mouse scrolled (57, 199) with delta (0, 0)
Screenshot: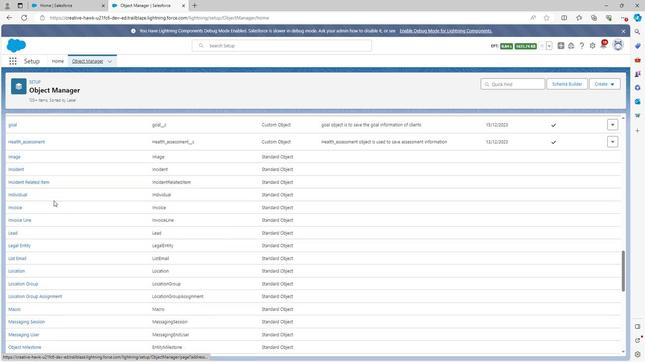 
Action: Mouse scrolled (57, 199) with delta (0, 0)
Screenshot: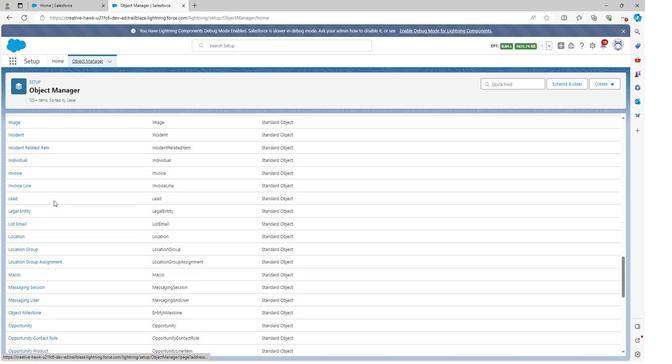 
Action: Mouse scrolled (57, 199) with delta (0, 0)
Screenshot: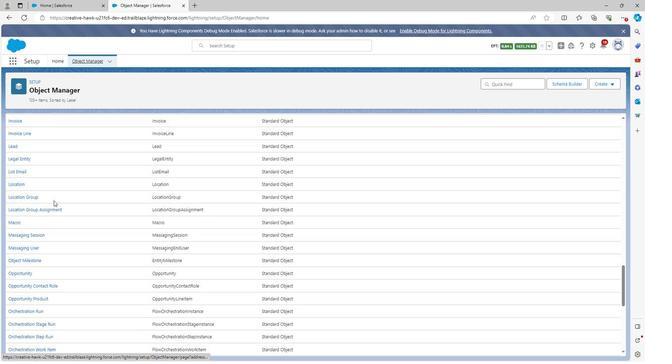 
Action: Mouse scrolled (57, 199) with delta (0, 0)
Screenshot: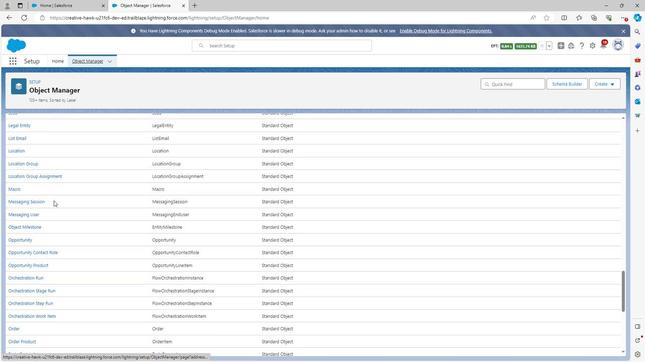 
Action: Mouse scrolled (57, 199) with delta (0, 0)
Screenshot: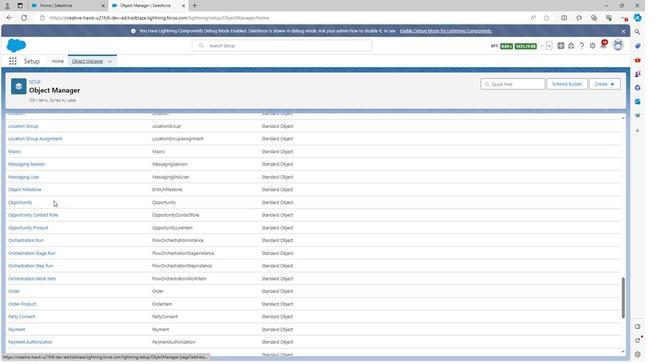 
Action: Mouse scrolled (57, 199) with delta (0, 0)
Screenshot: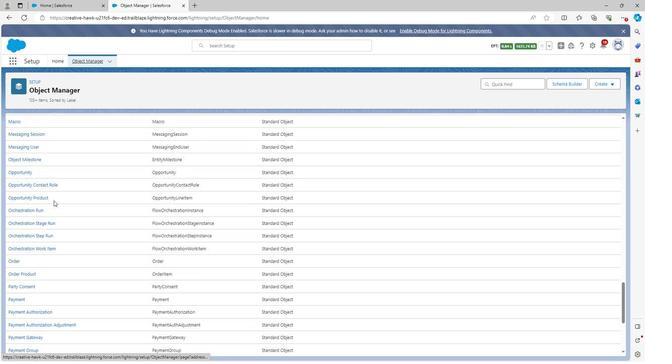 
Action: Mouse scrolled (57, 199) with delta (0, 0)
Screenshot: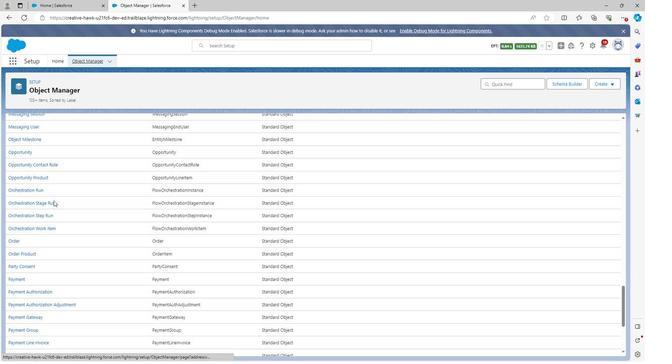 
Action: Mouse scrolled (57, 199) with delta (0, 0)
Screenshot: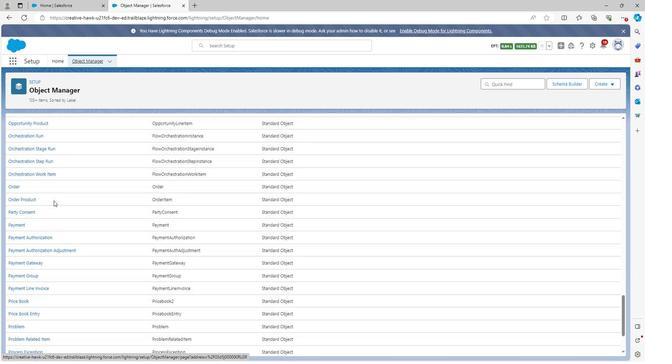 
Action: Mouse scrolled (57, 199) with delta (0, 0)
Screenshot: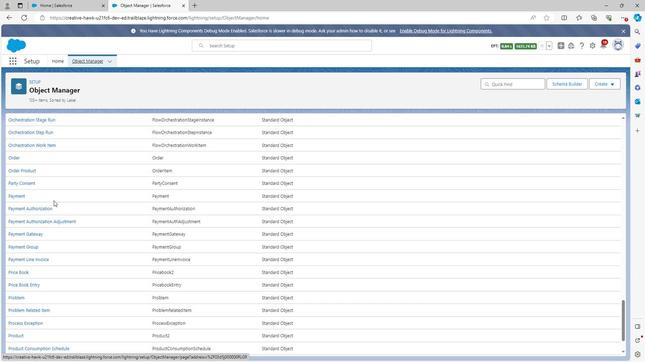 
Action: Mouse scrolled (57, 199) with delta (0, 0)
Screenshot: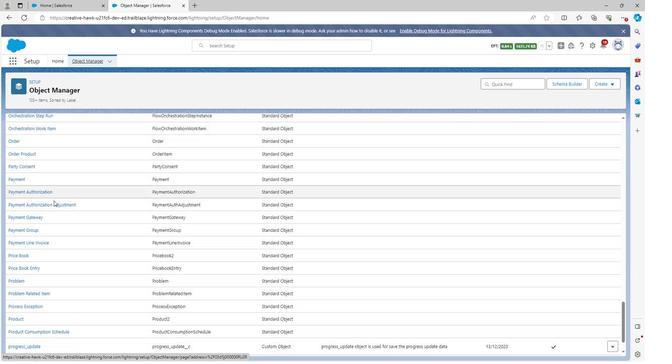 
Action: Mouse scrolled (57, 199) with delta (0, 0)
Screenshot: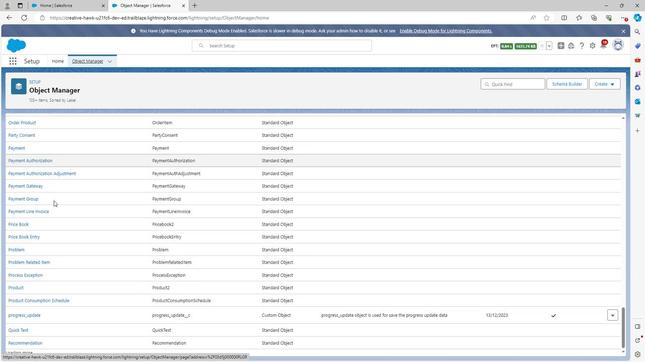 
Action: Mouse moved to (30, 312)
Screenshot: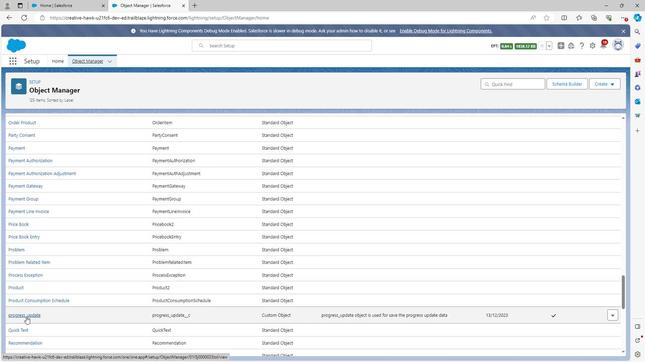
Action: Mouse pressed left at (30, 312)
Screenshot: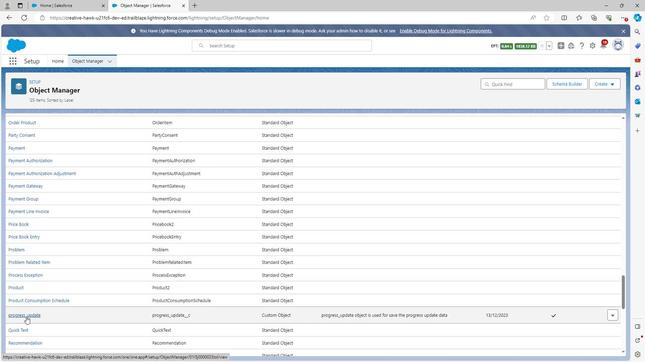 
Action: Mouse moved to (39, 295)
Screenshot: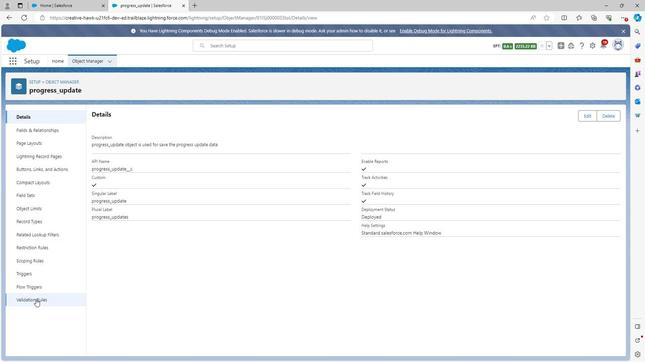 
Action: Mouse pressed left at (39, 295)
Screenshot: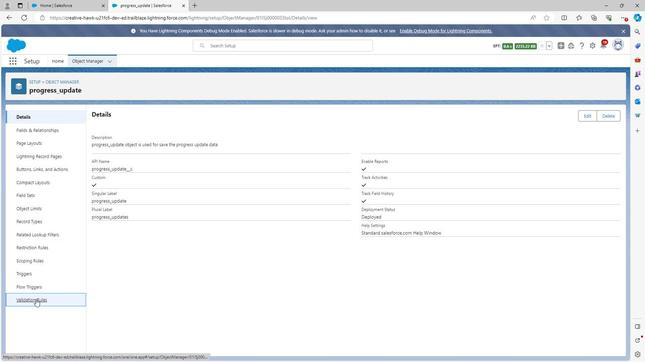 
Action: Mouse moved to (313, 259)
Screenshot: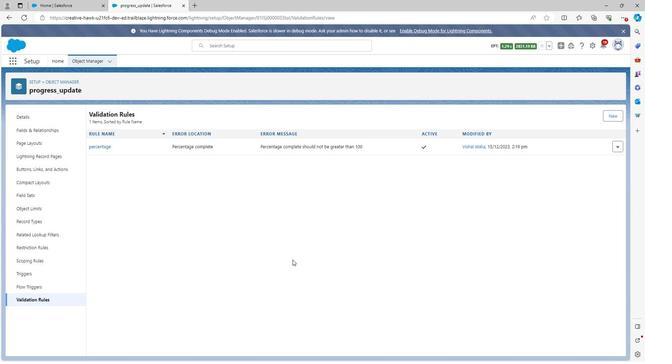 
